 Task: Find people on LinkedIn with the title 'DevOps Engineer' in 'Program Management' service category, located in 'Manzhouli', and currently working at 'ABP Network'.
Action: Mouse moved to (485, 62)
Screenshot: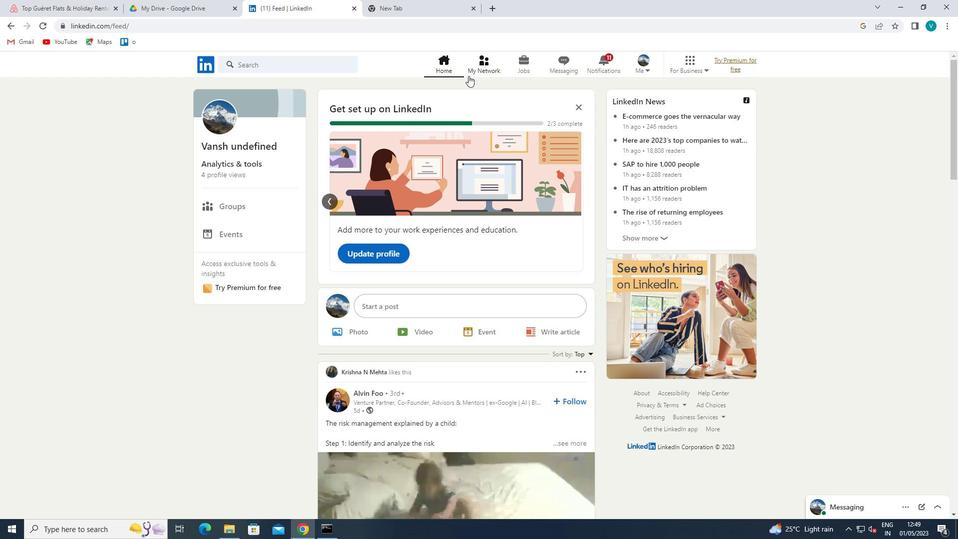 
Action: Mouse pressed left at (485, 62)
Screenshot: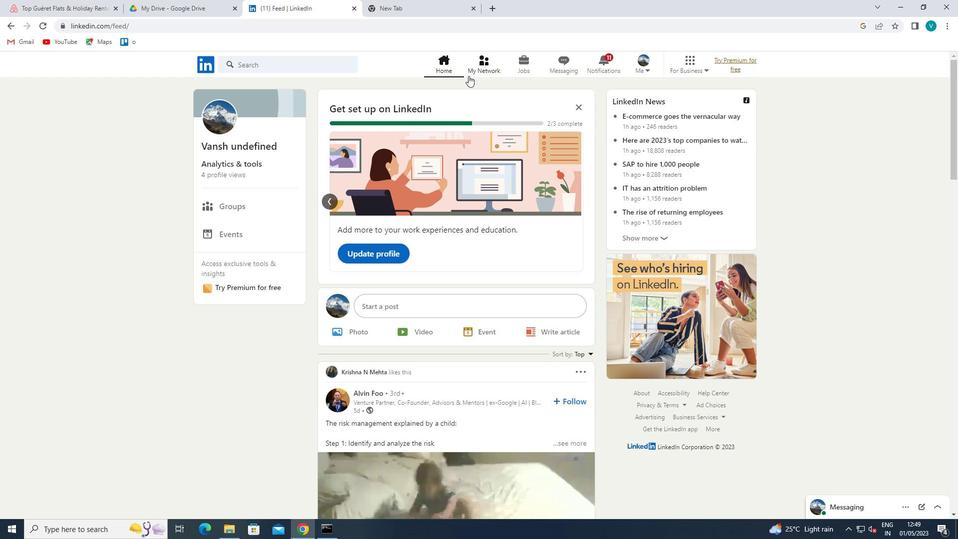 
Action: Mouse moved to (245, 117)
Screenshot: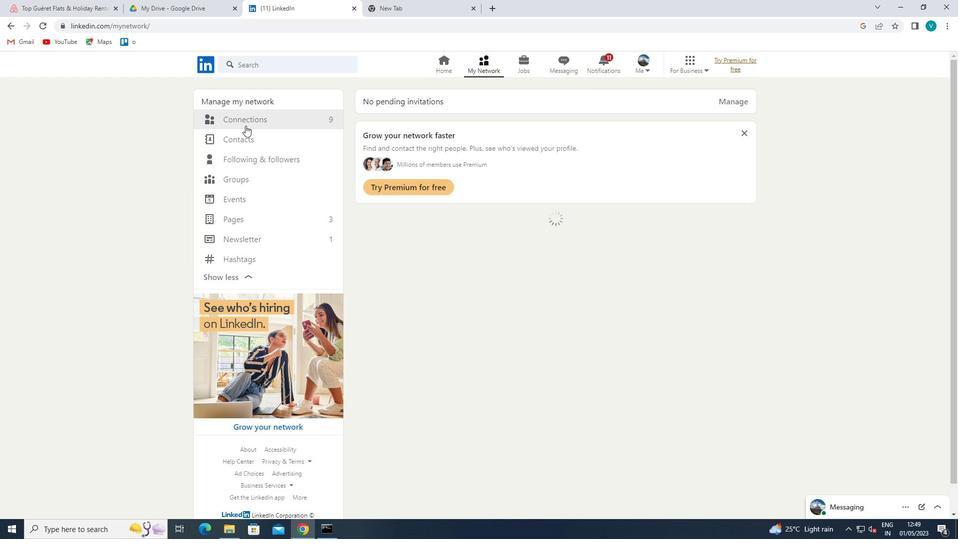 
Action: Mouse pressed left at (245, 117)
Screenshot: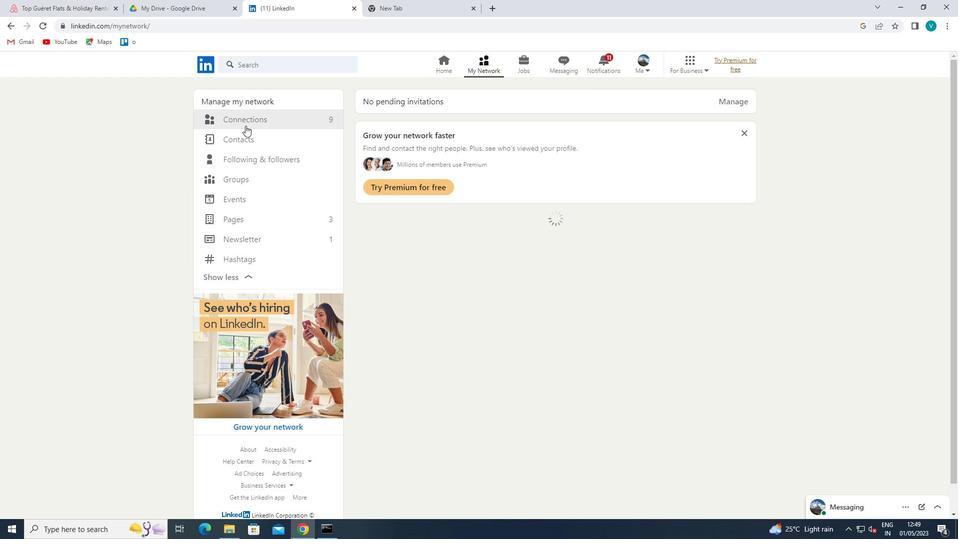 
Action: Mouse moved to (581, 119)
Screenshot: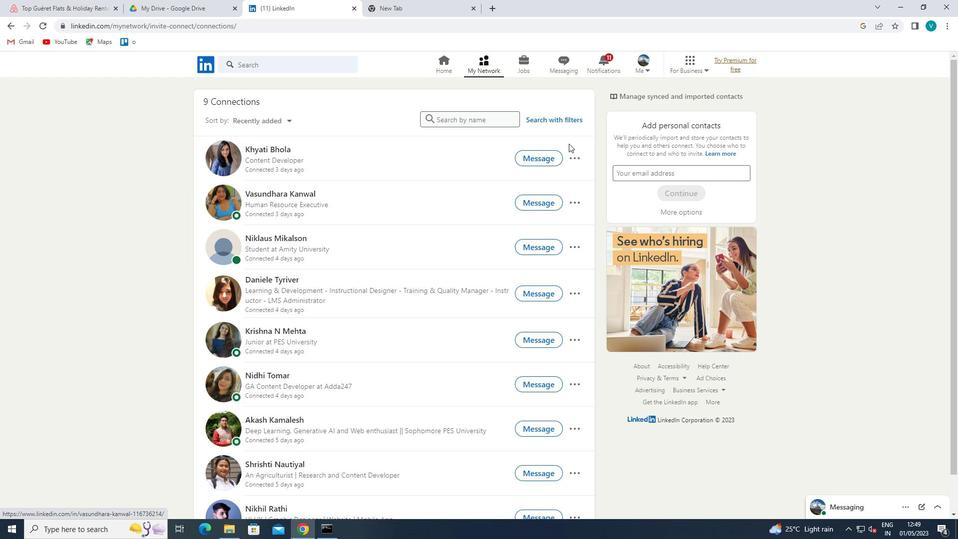
Action: Mouse pressed left at (581, 119)
Screenshot: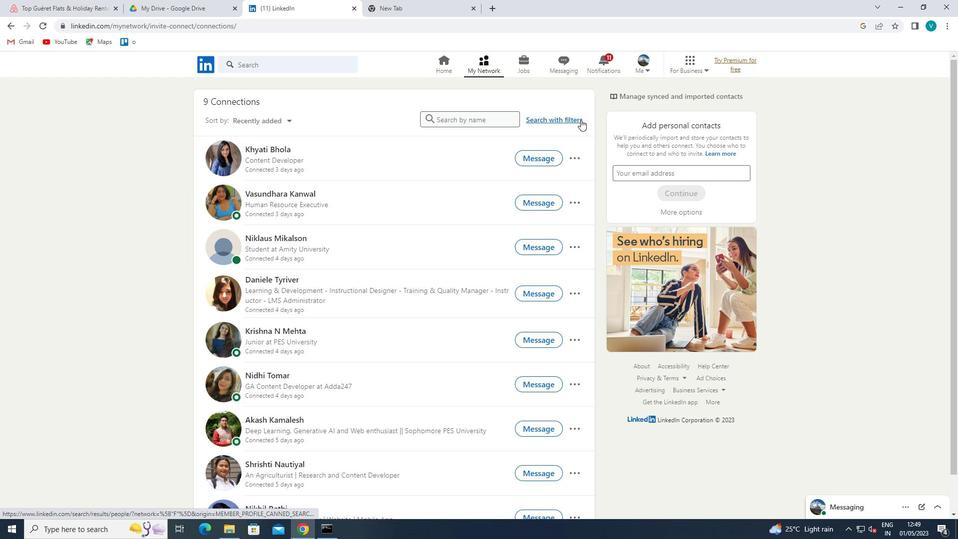 
Action: Mouse moved to (455, 89)
Screenshot: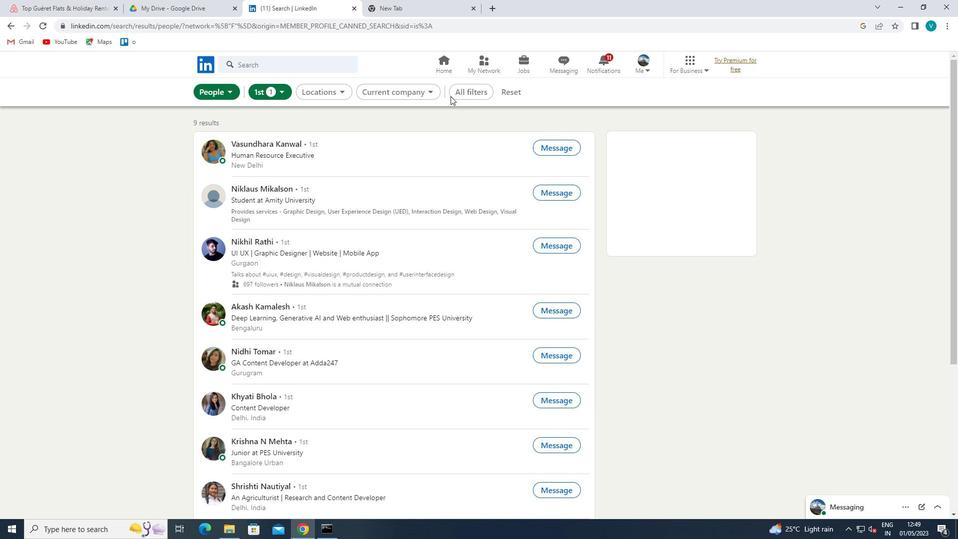 
Action: Mouse pressed left at (455, 89)
Screenshot: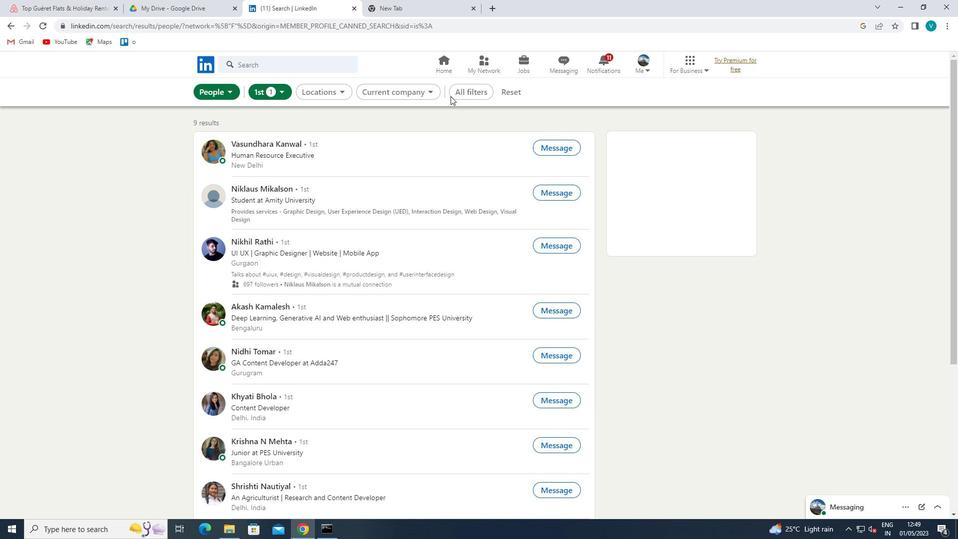 
Action: Mouse moved to (712, 239)
Screenshot: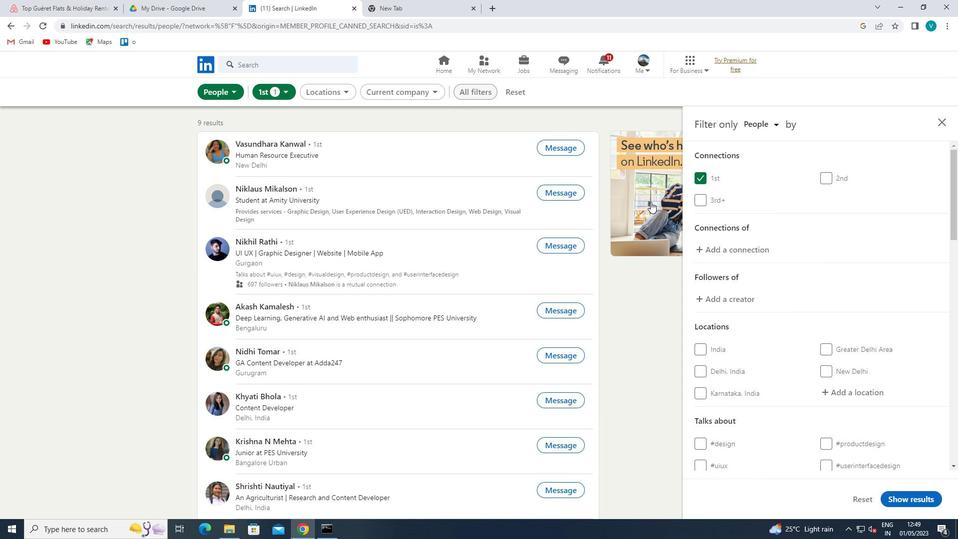 
Action: Mouse scrolled (712, 239) with delta (0, 0)
Screenshot: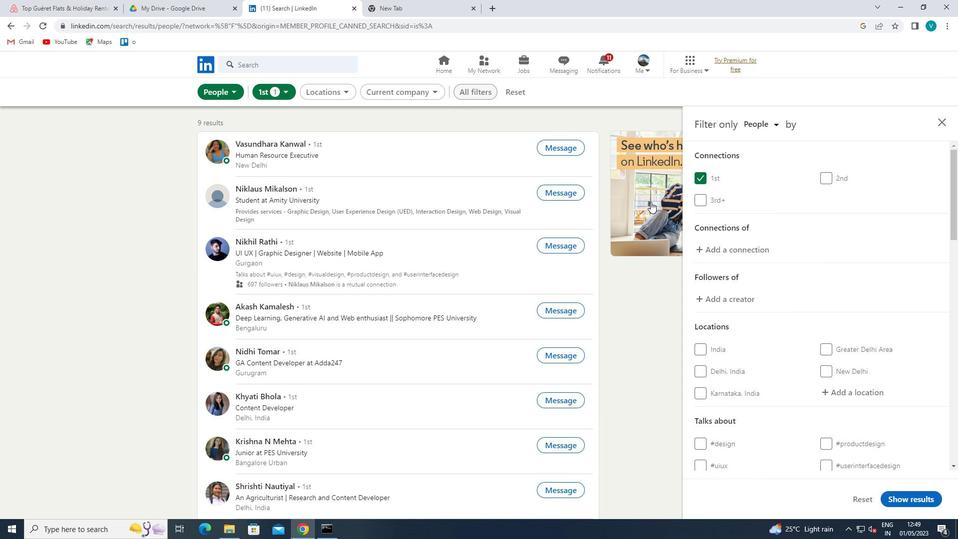 
Action: Mouse moved to (842, 330)
Screenshot: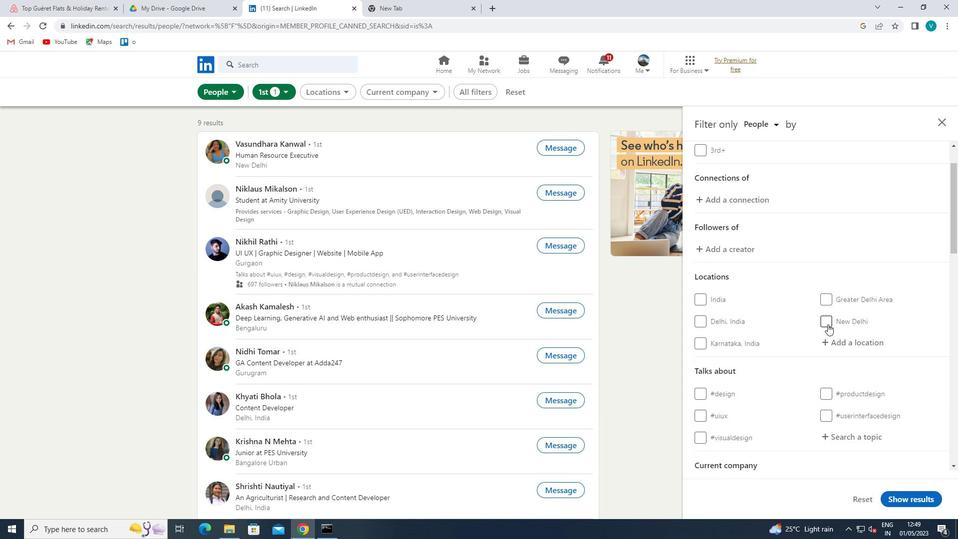 
Action: Mouse pressed left at (842, 330)
Screenshot: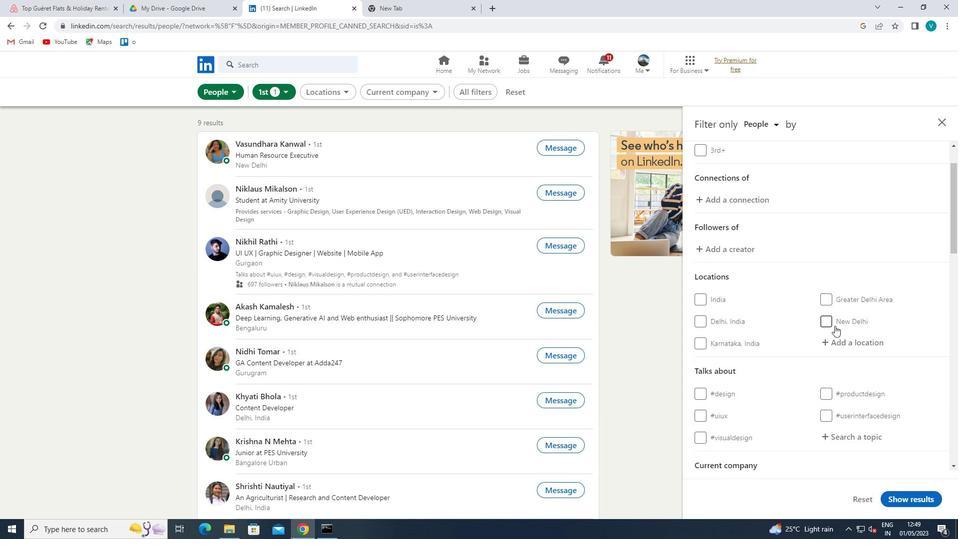 
Action: Mouse moved to (845, 338)
Screenshot: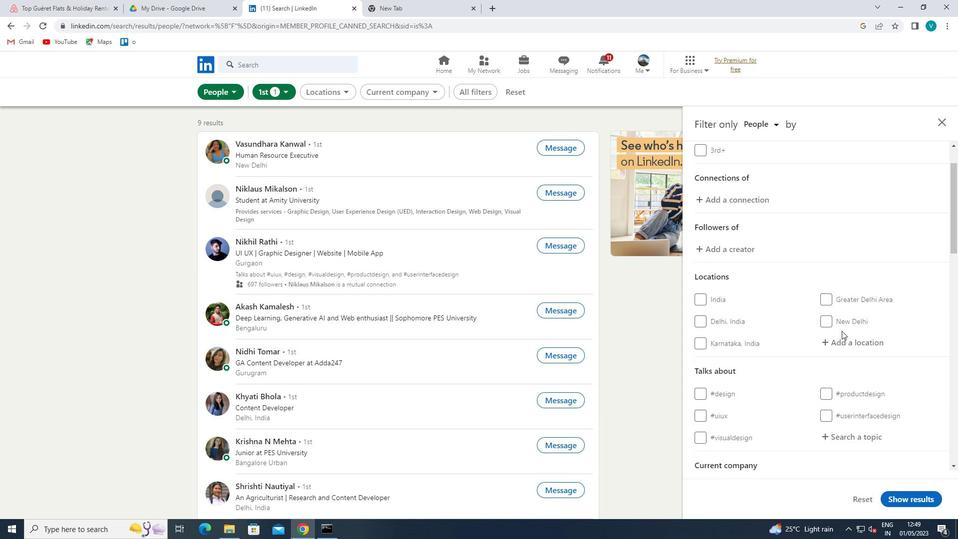 
Action: Mouse pressed left at (845, 338)
Screenshot: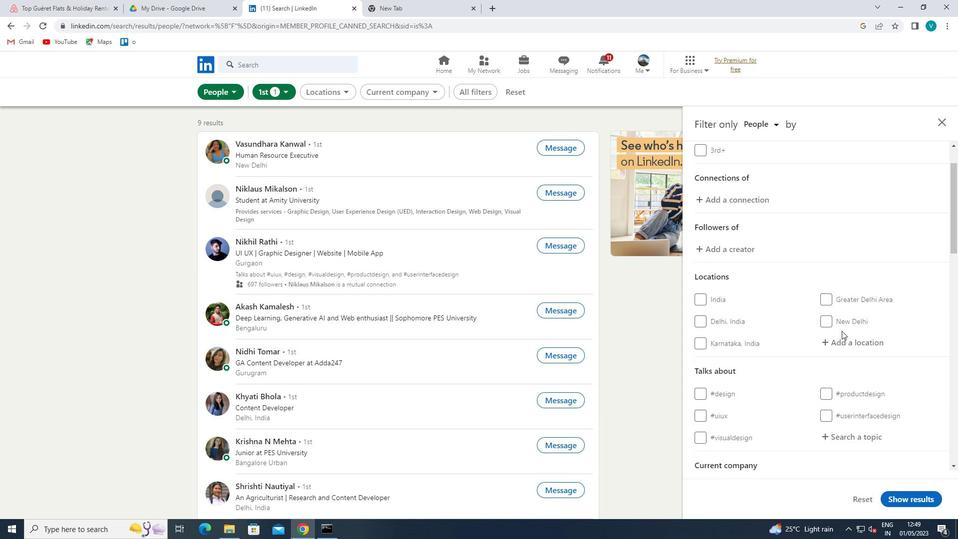 
Action: Key pressed <Key.shift>MANZHOULI<Key.space>
Screenshot: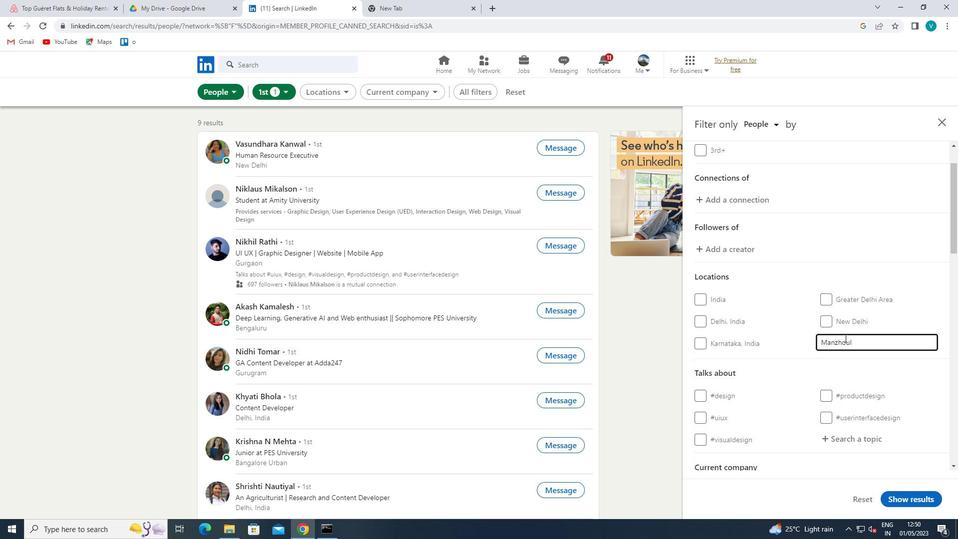 
Action: Mouse moved to (808, 346)
Screenshot: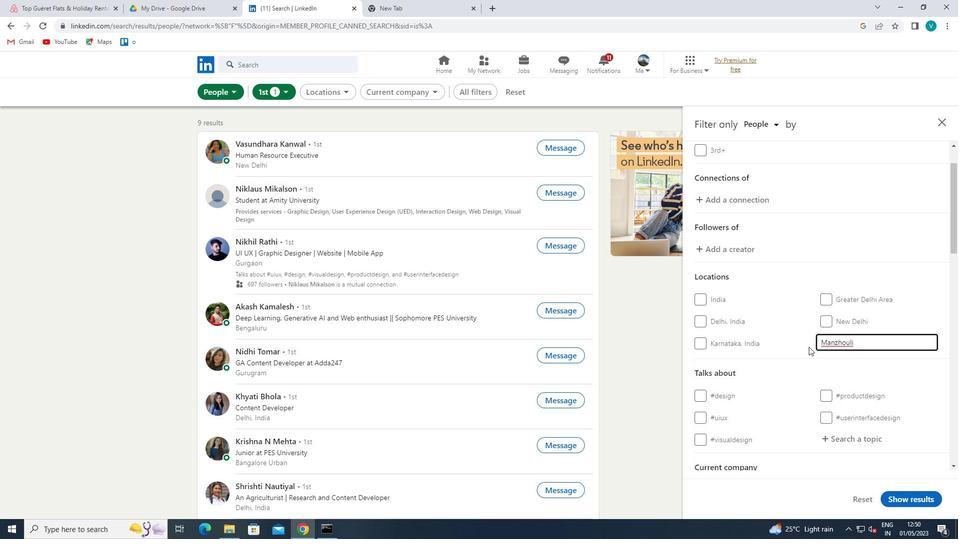 
Action: Mouse pressed left at (808, 346)
Screenshot: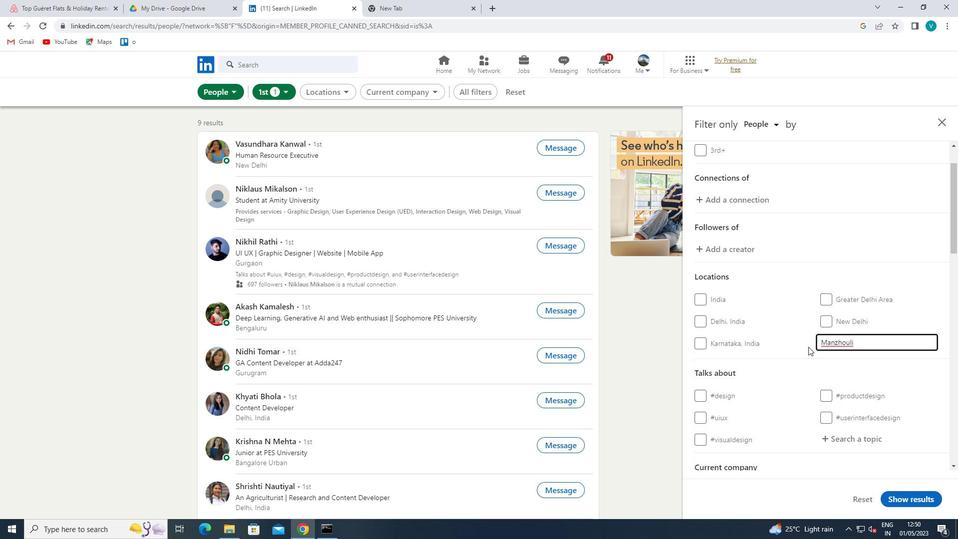 
Action: Mouse moved to (809, 346)
Screenshot: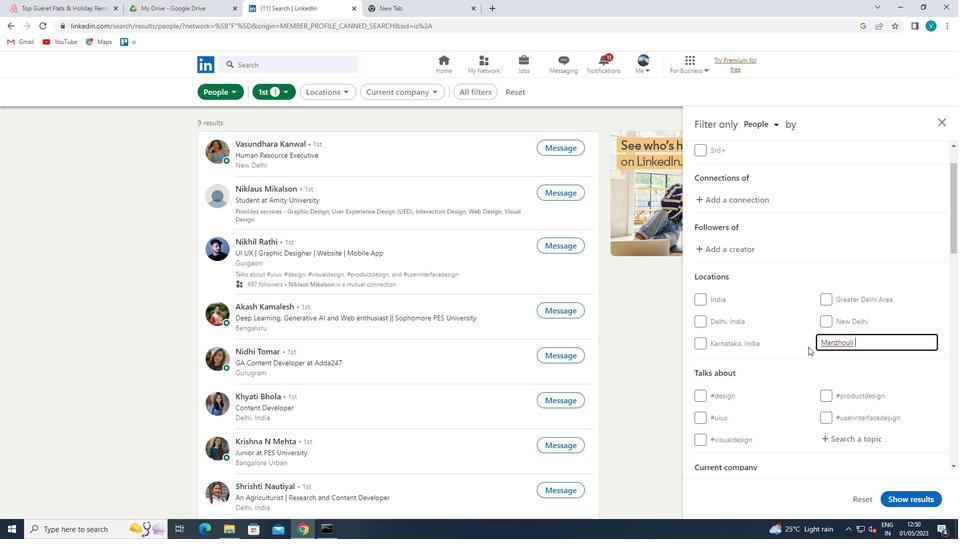 
Action: Mouse scrolled (809, 346) with delta (0, 0)
Screenshot: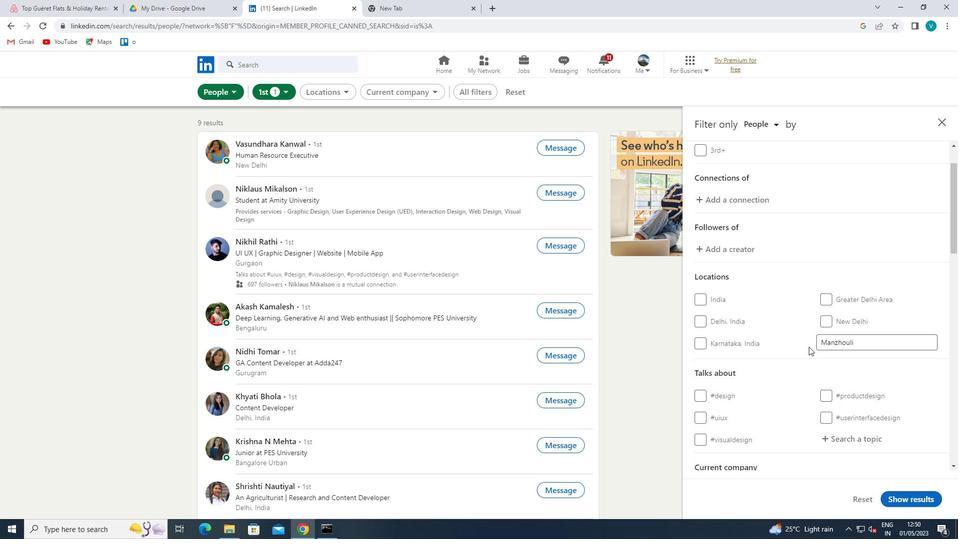 
Action: Mouse scrolled (809, 346) with delta (0, 0)
Screenshot: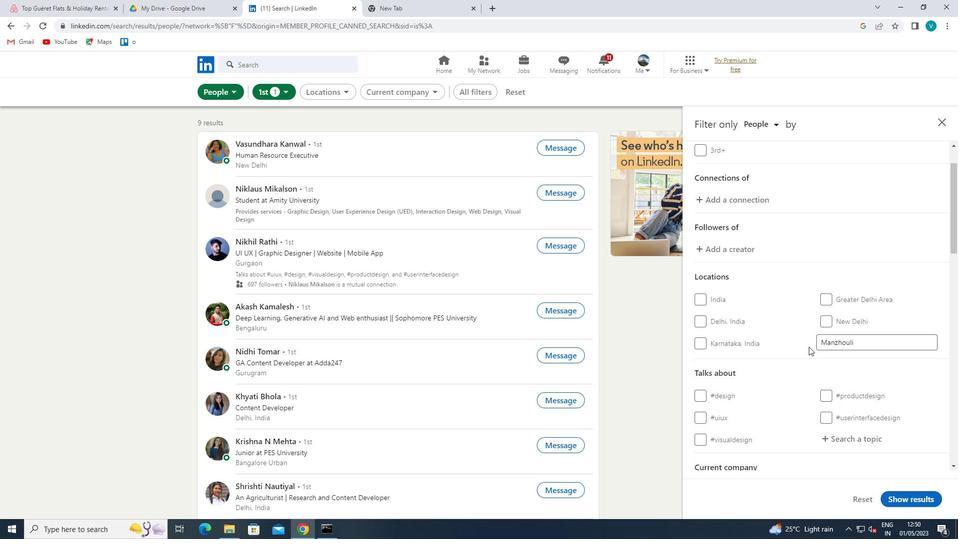
Action: Mouse moved to (847, 341)
Screenshot: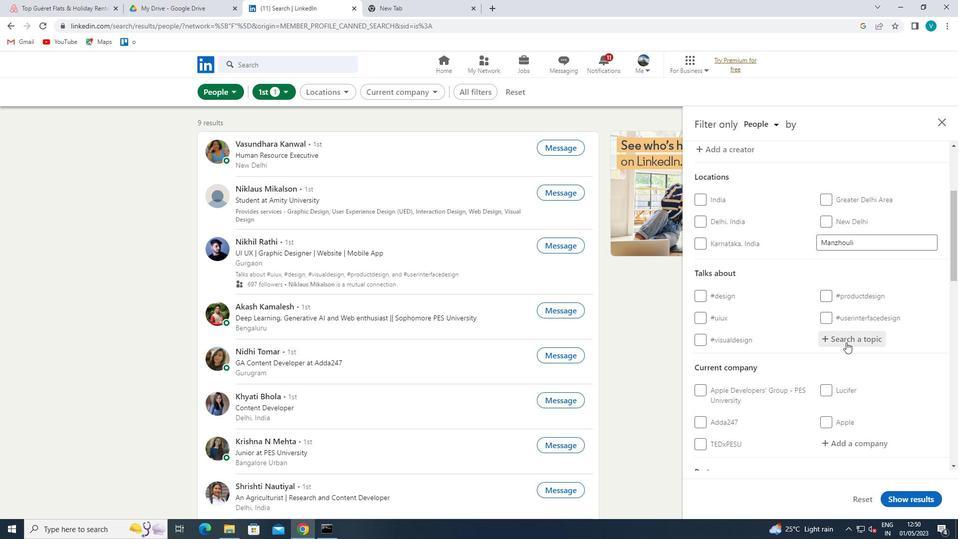 
Action: Mouse pressed left at (847, 341)
Screenshot: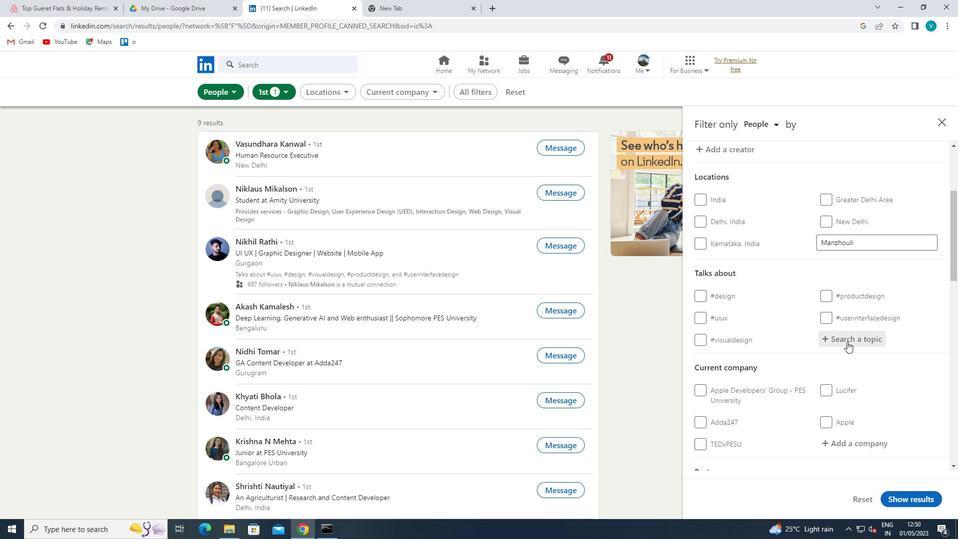 
Action: Key pressed PROGRA
Screenshot: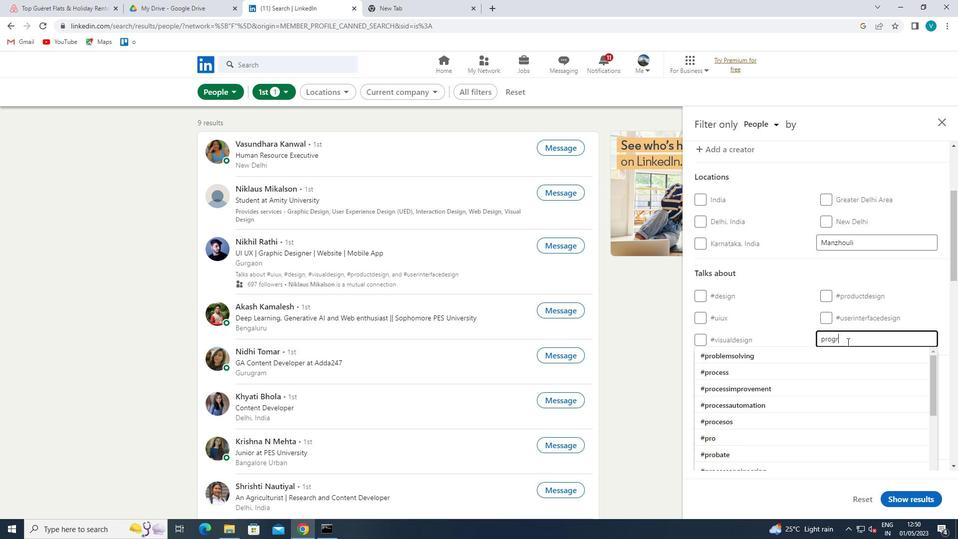 
Action: Mouse moved to (830, 351)
Screenshot: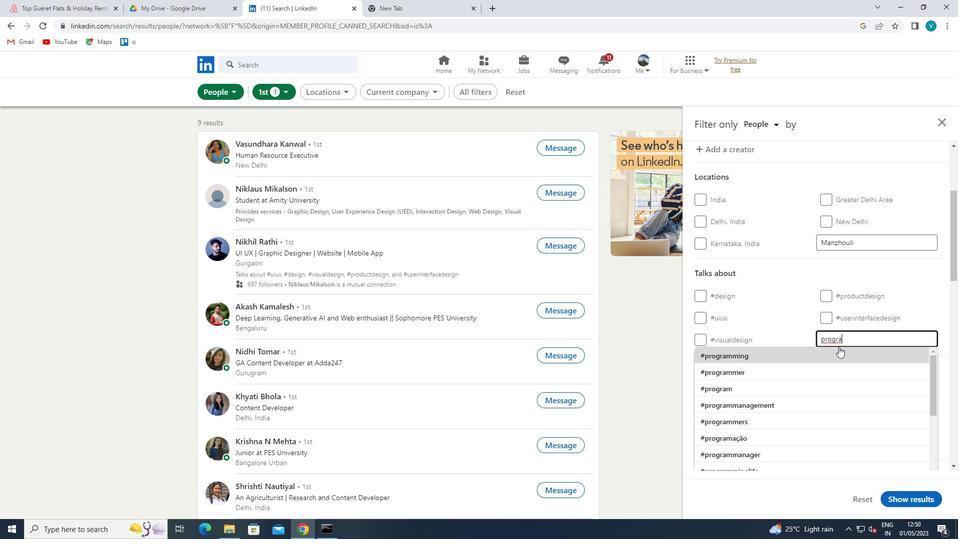
Action: Mouse pressed left at (830, 351)
Screenshot: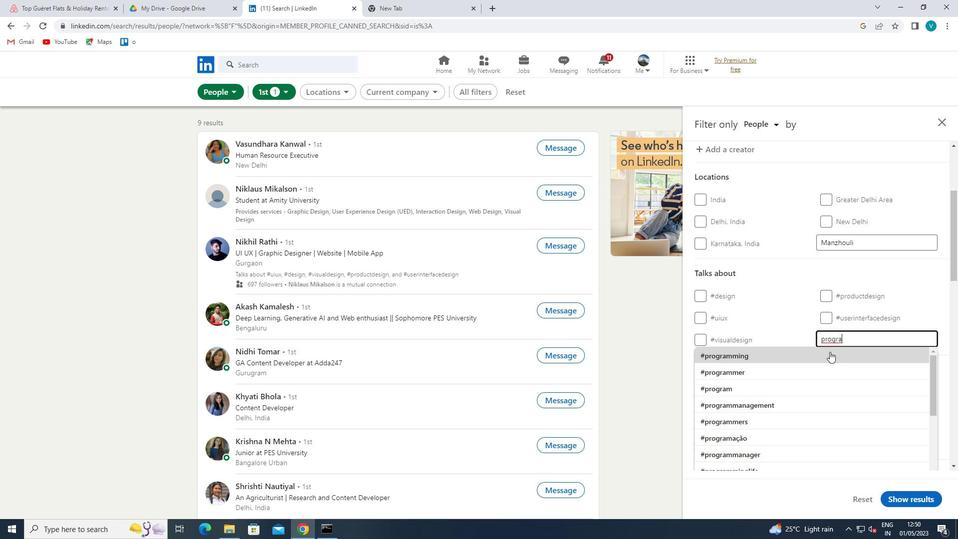 
Action: Mouse scrolled (830, 351) with delta (0, 0)
Screenshot: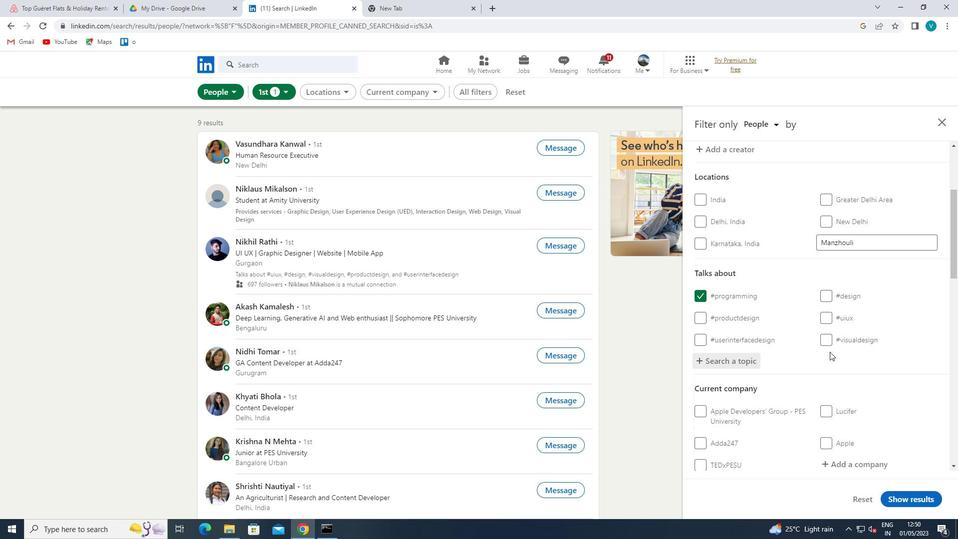 
Action: Mouse scrolled (830, 351) with delta (0, 0)
Screenshot: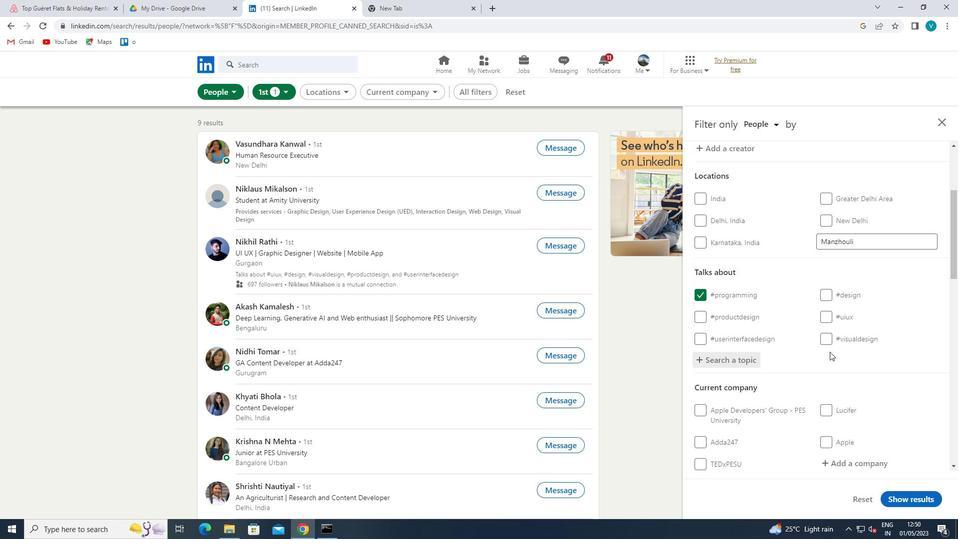 
Action: Mouse scrolled (830, 351) with delta (0, 0)
Screenshot: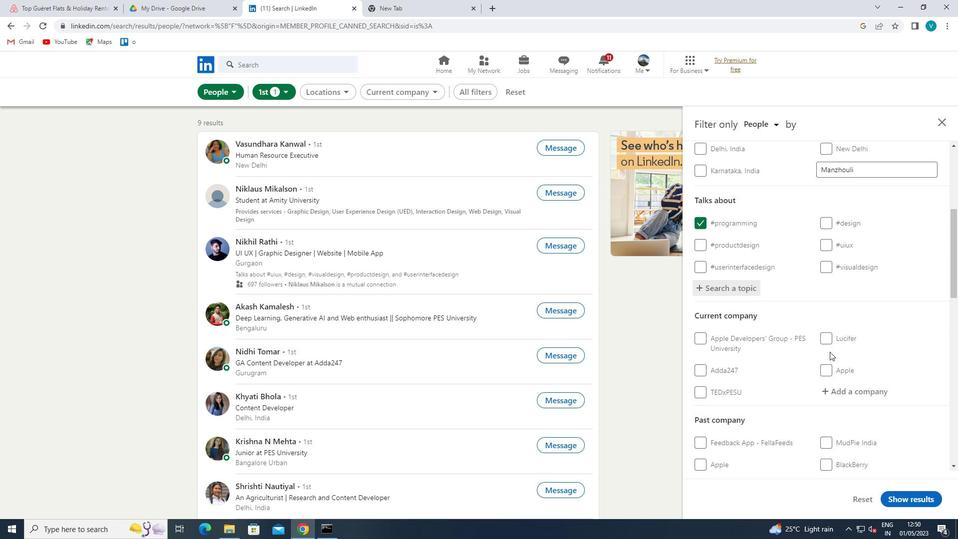 
Action: Mouse scrolled (830, 351) with delta (0, 0)
Screenshot: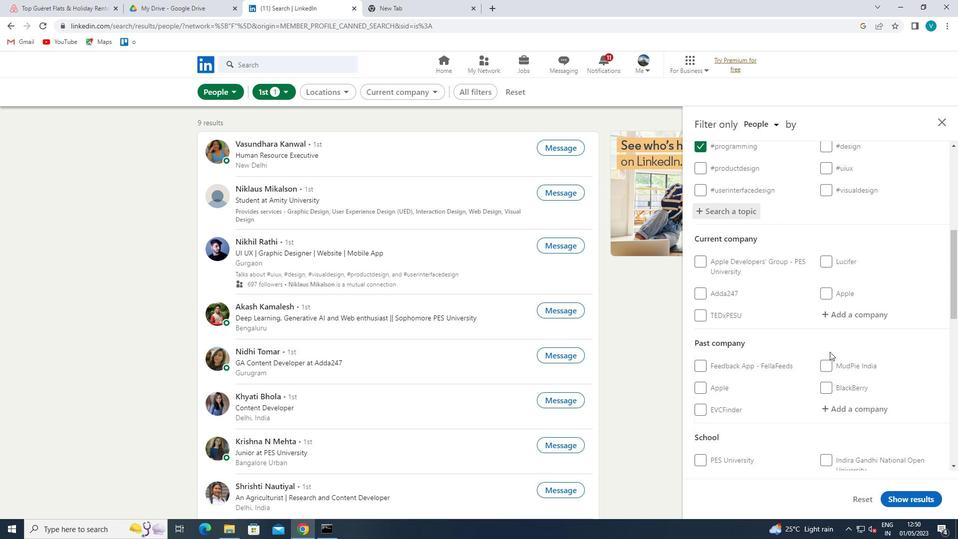 
Action: Mouse moved to (864, 268)
Screenshot: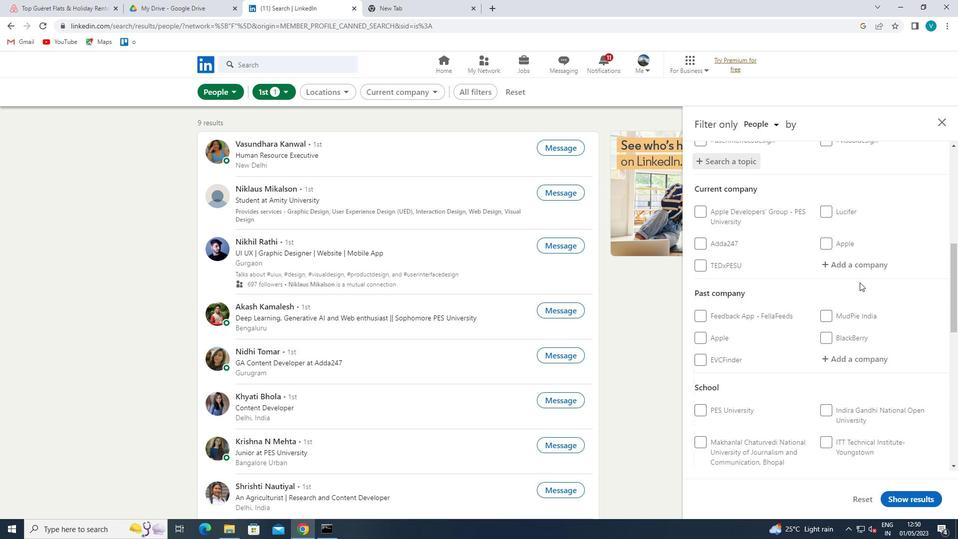 
Action: Mouse pressed left at (864, 268)
Screenshot: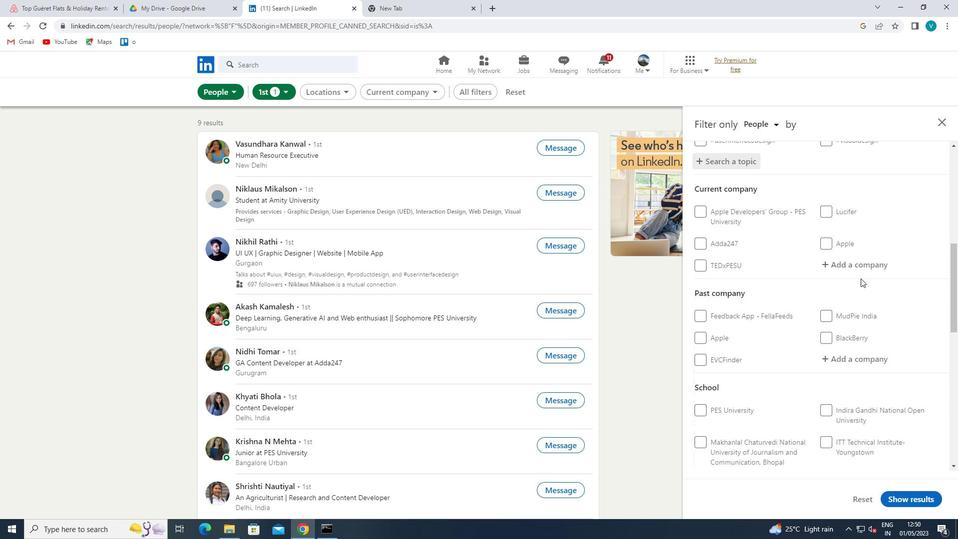 
Action: Key pressed <Key.shift>ABP<Key.space><Key.shift>N
Screenshot: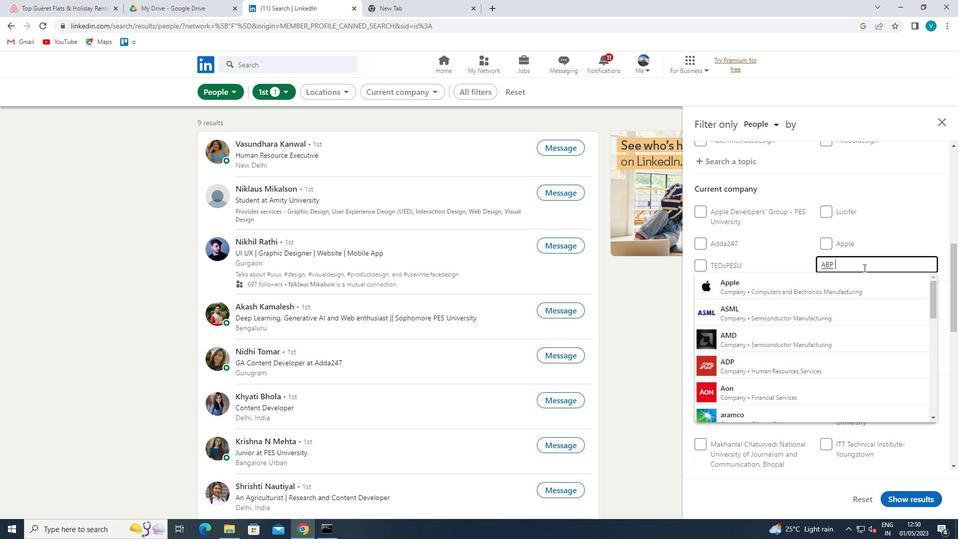 
Action: Mouse moved to (851, 276)
Screenshot: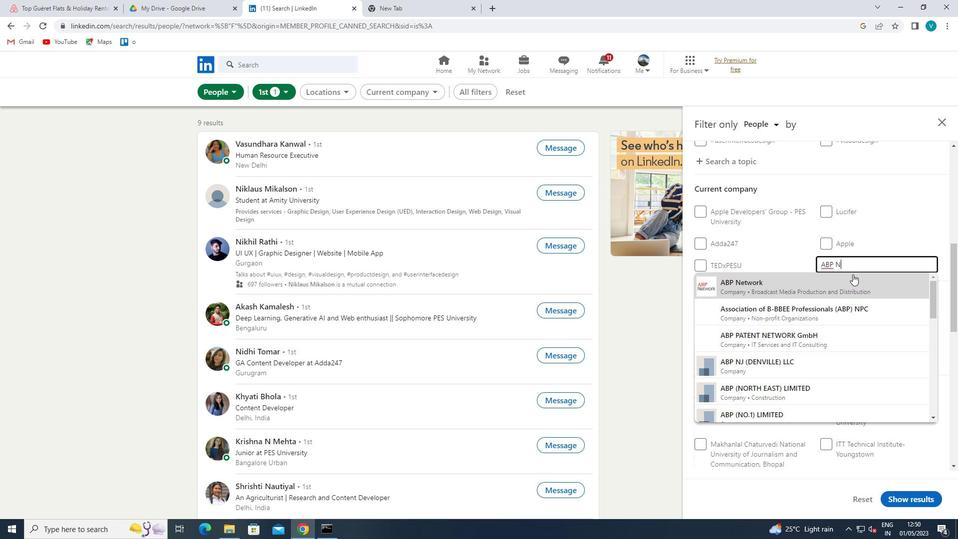 
Action: Mouse pressed left at (851, 276)
Screenshot: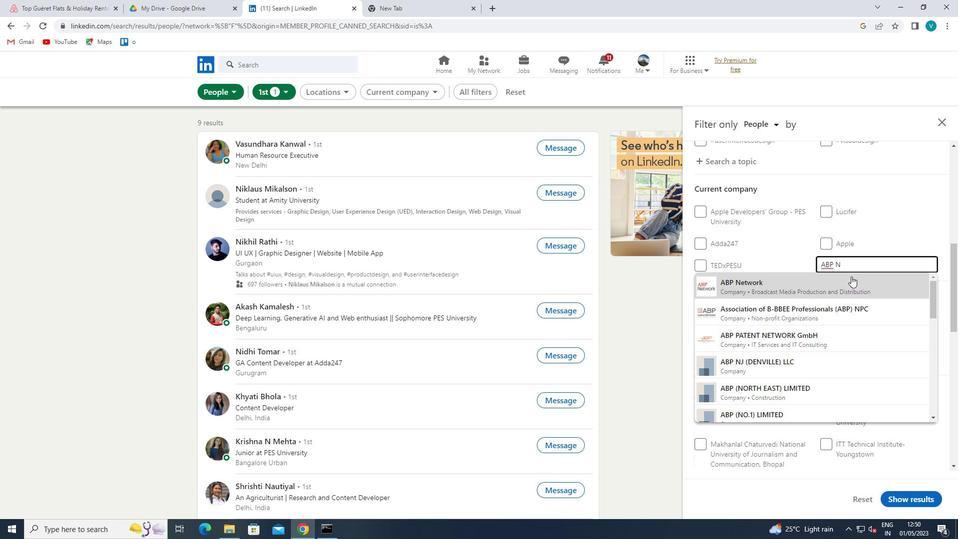 
Action: Mouse moved to (851, 277)
Screenshot: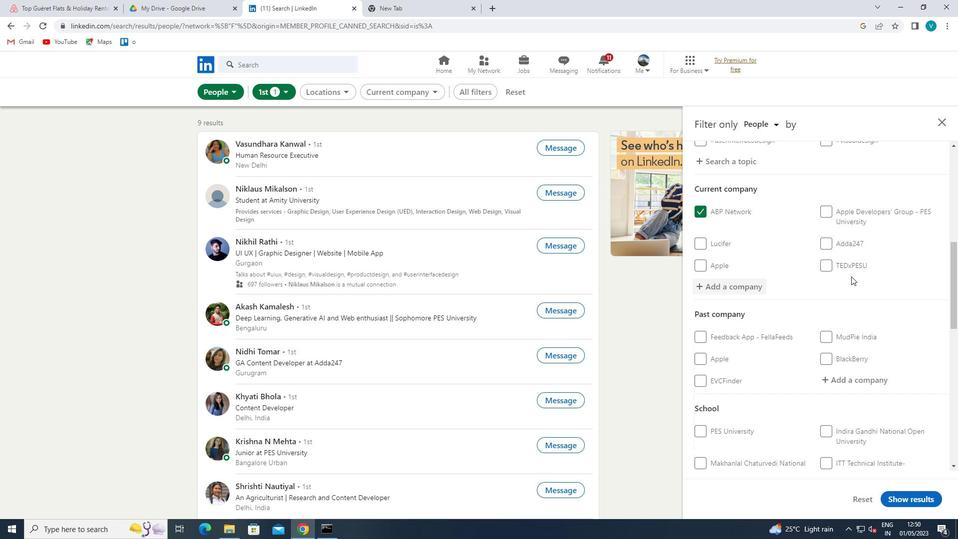 
Action: Mouse scrolled (851, 276) with delta (0, 0)
Screenshot: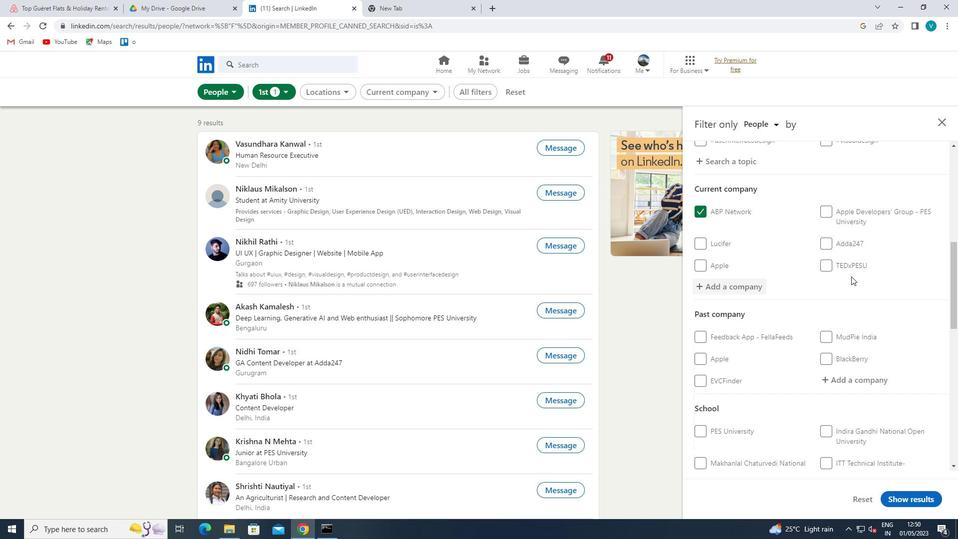 
Action: Mouse scrolled (851, 276) with delta (0, 0)
Screenshot: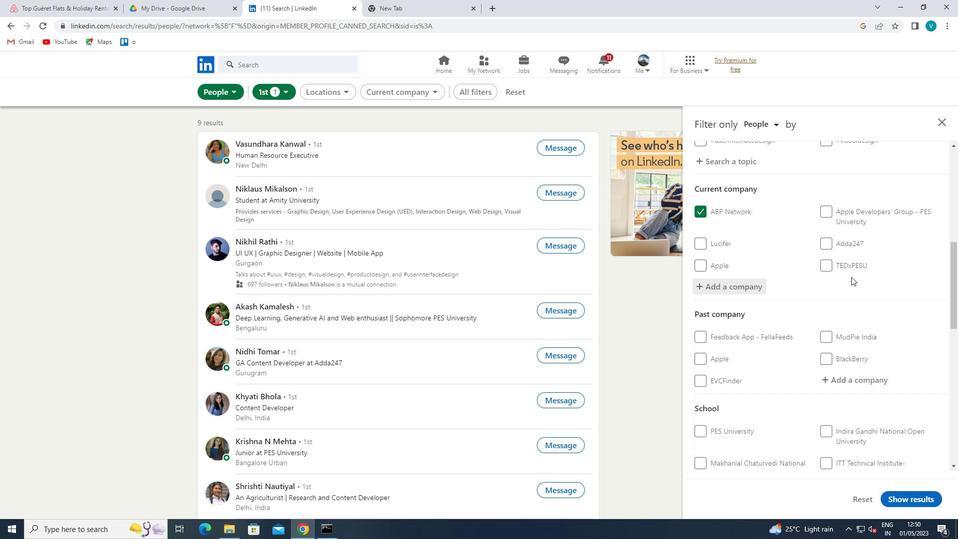 
Action: Mouse scrolled (851, 276) with delta (0, 0)
Screenshot: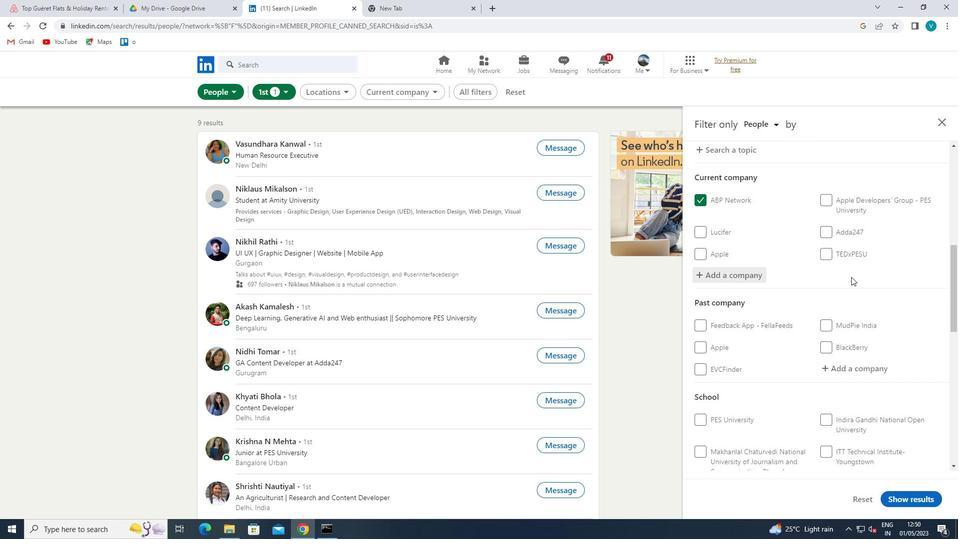 
Action: Mouse scrolled (851, 276) with delta (0, 0)
Screenshot: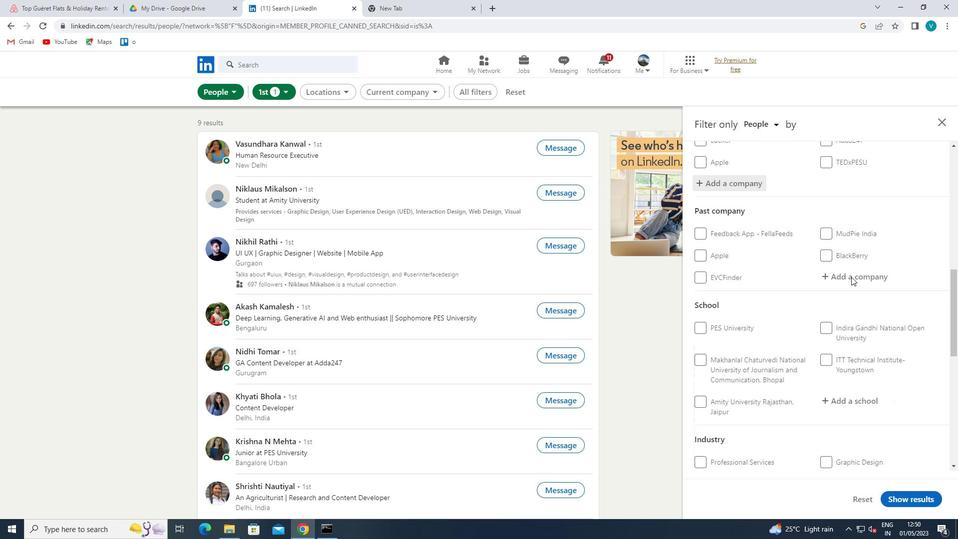 
Action: Mouse moved to (855, 309)
Screenshot: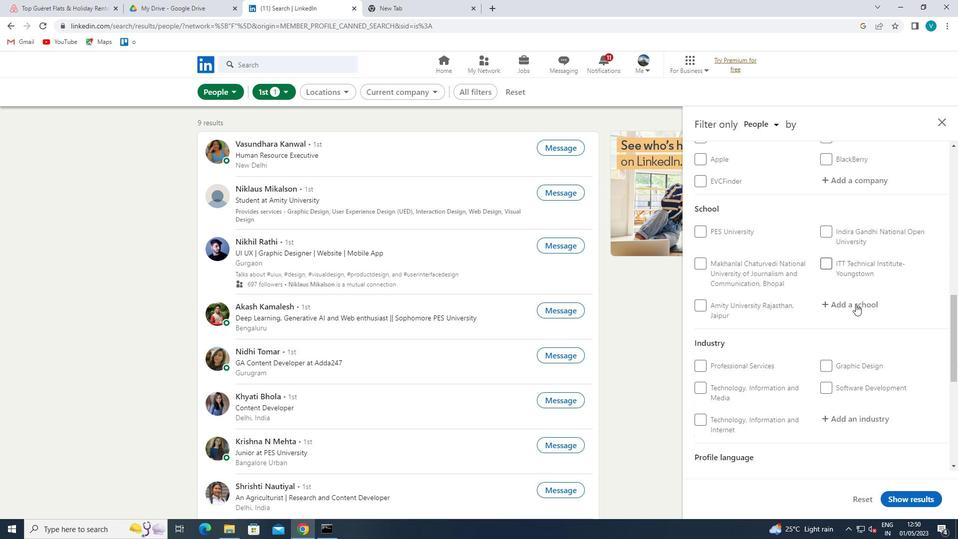 
Action: Mouse pressed left at (855, 309)
Screenshot: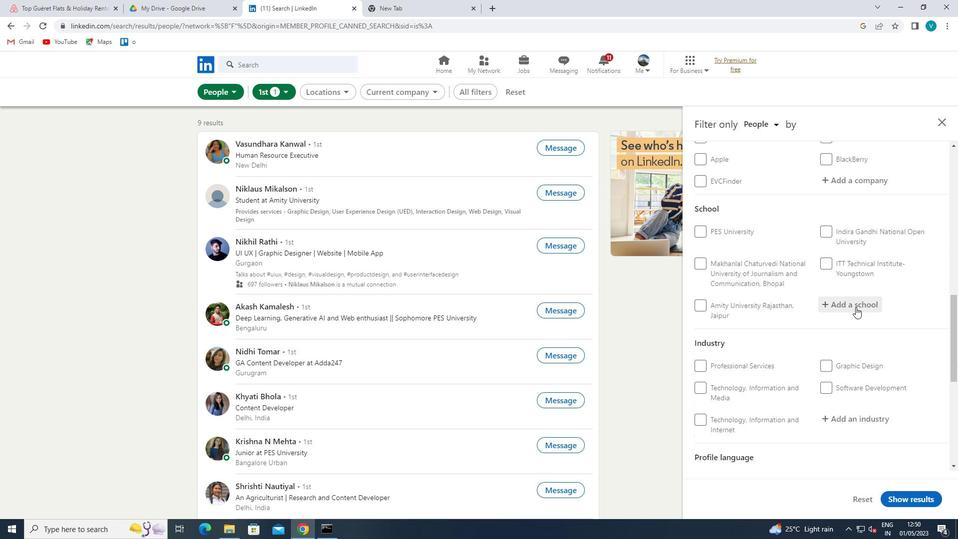 
Action: Key pressed <Key.shift>VISJ<Key.backspace>HWAKARMA<Key.space>
Screenshot: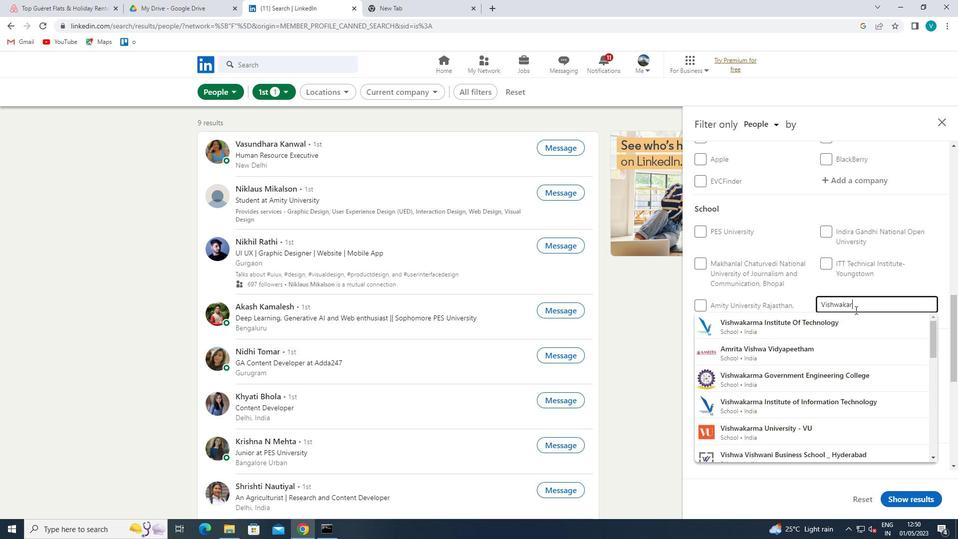 
Action: Mouse moved to (849, 326)
Screenshot: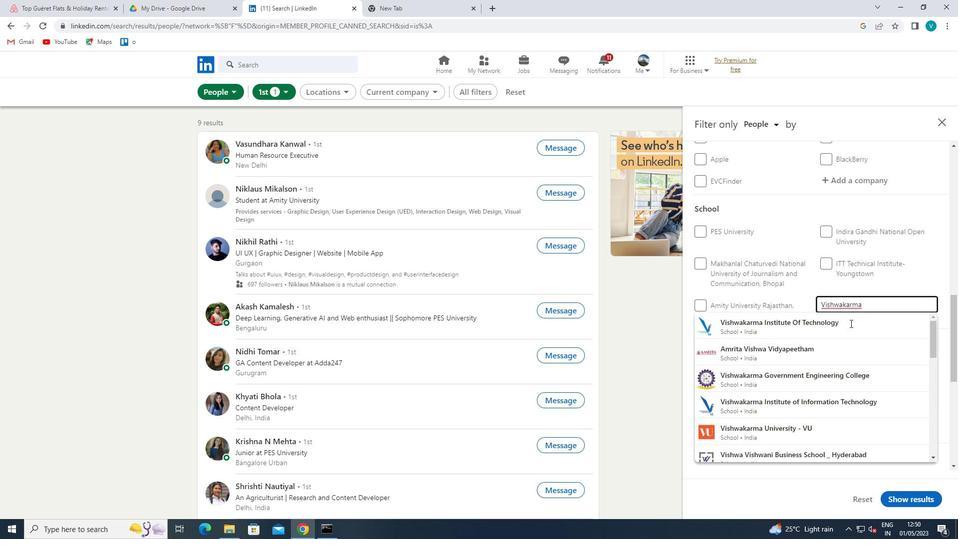 
Action: Mouse pressed left at (849, 326)
Screenshot: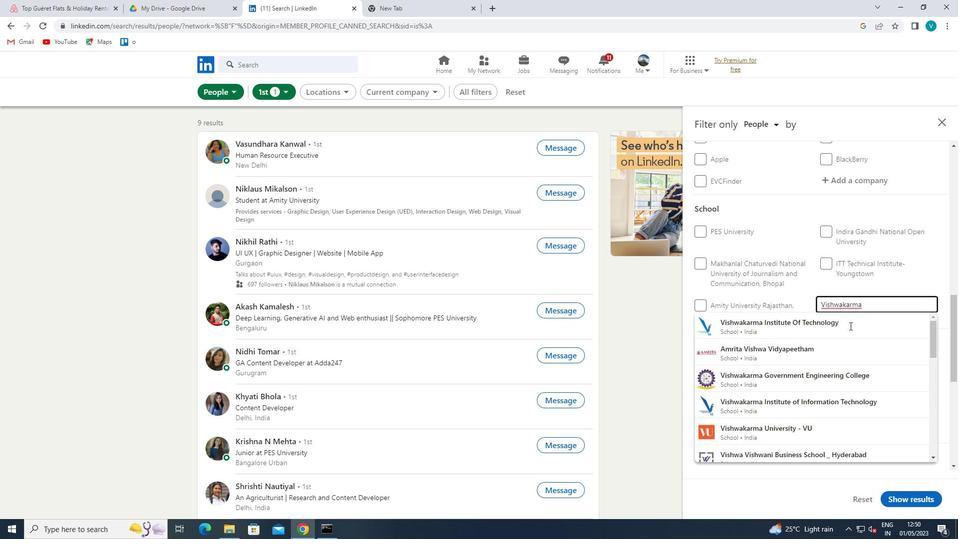 
Action: Mouse scrolled (849, 325) with delta (0, 0)
Screenshot: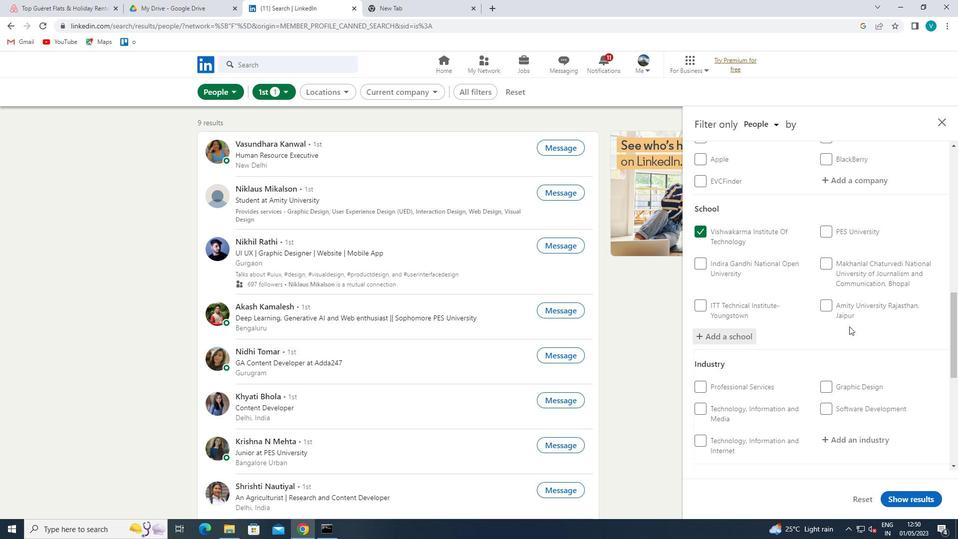 
Action: Mouse scrolled (849, 325) with delta (0, 0)
Screenshot: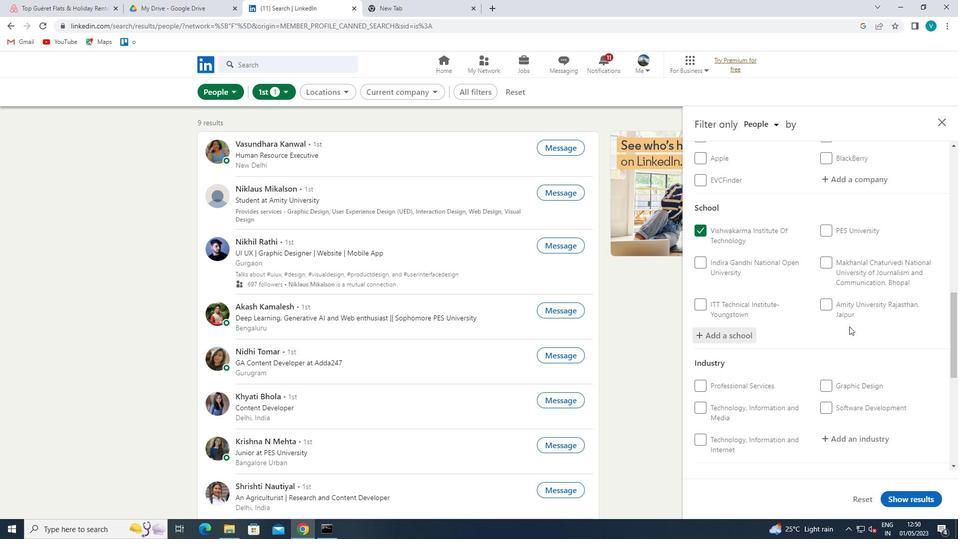 
Action: Mouse moved to (849, 338)
Screenshot: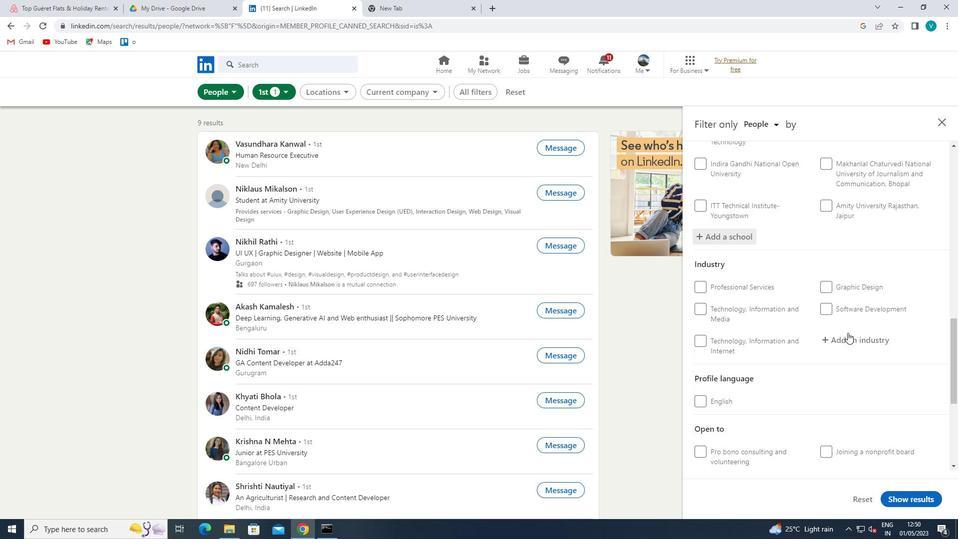 
Action: Mouse pressed left at (849, 338)
Screenshot: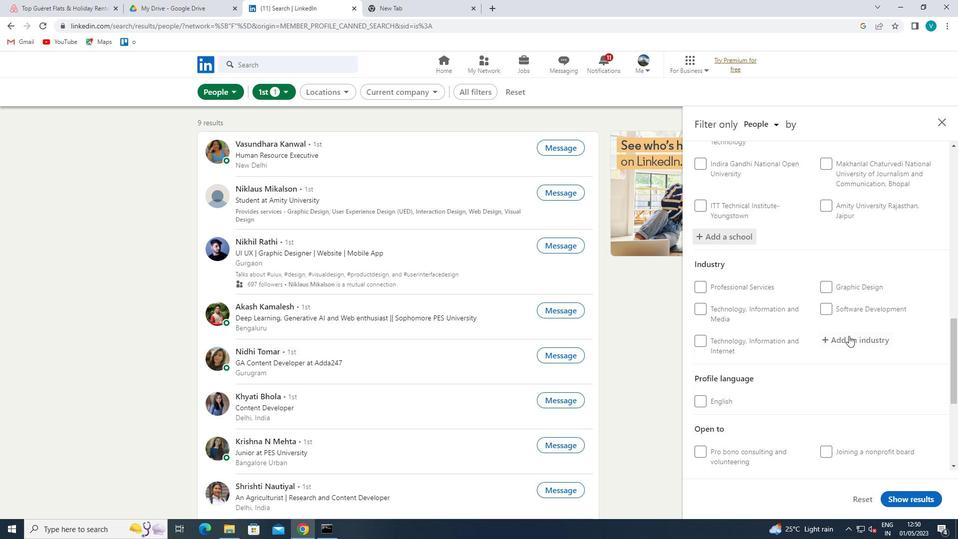 
Action: Mouse moved to (852, 339)
Screenshot: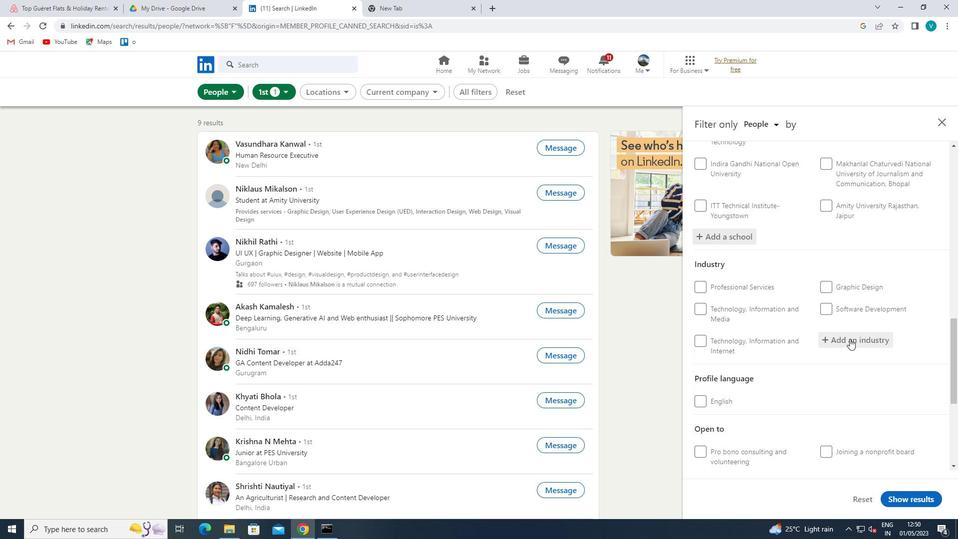 
Action: Key pressed <Key.shift>RUBBER<Key.space><Key.shift>P
Screenshot: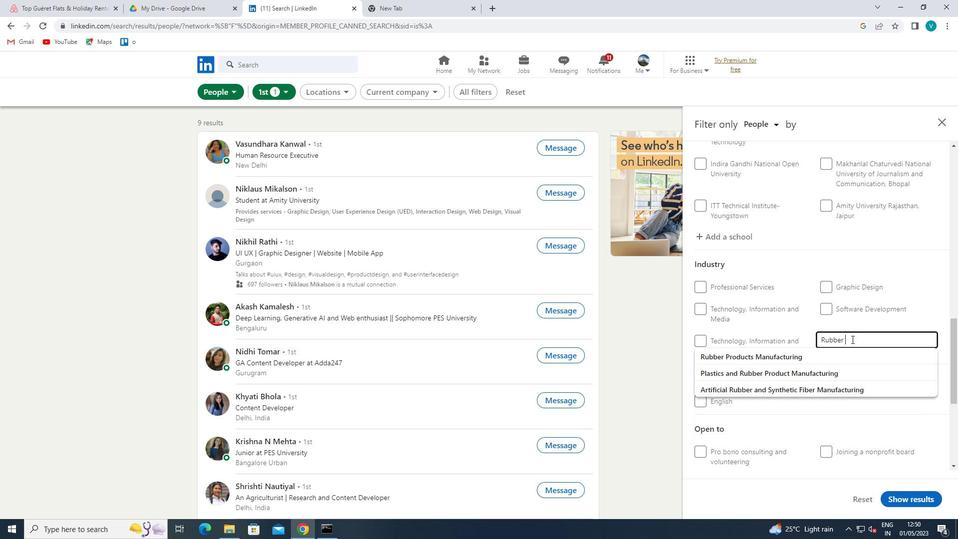 
Action: Mouse moved to (808, 350)
Screenshot: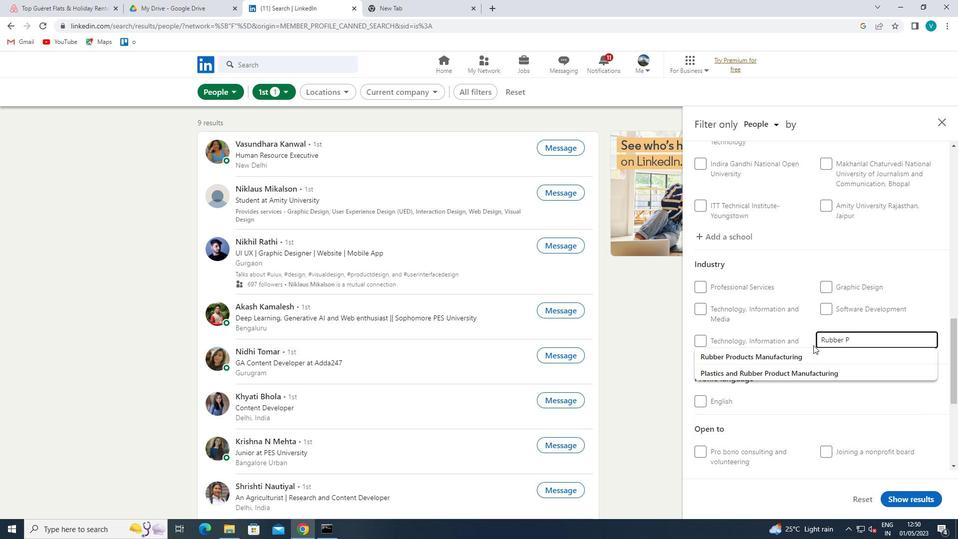 
Action: Mouse pressed left at (808, 350)
Screenshot: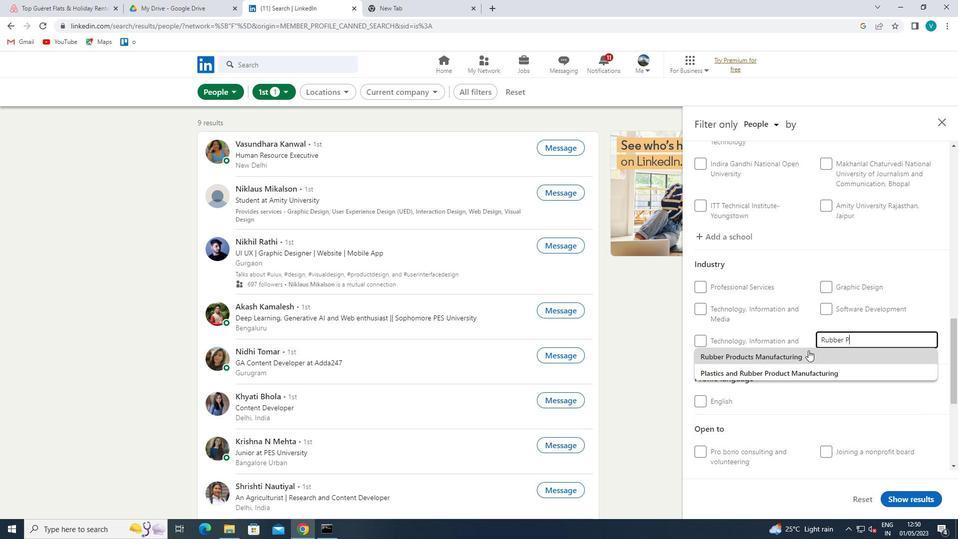 
Action: Mouse scrolled (808, 349) with delta (0, 0)
Screenshot: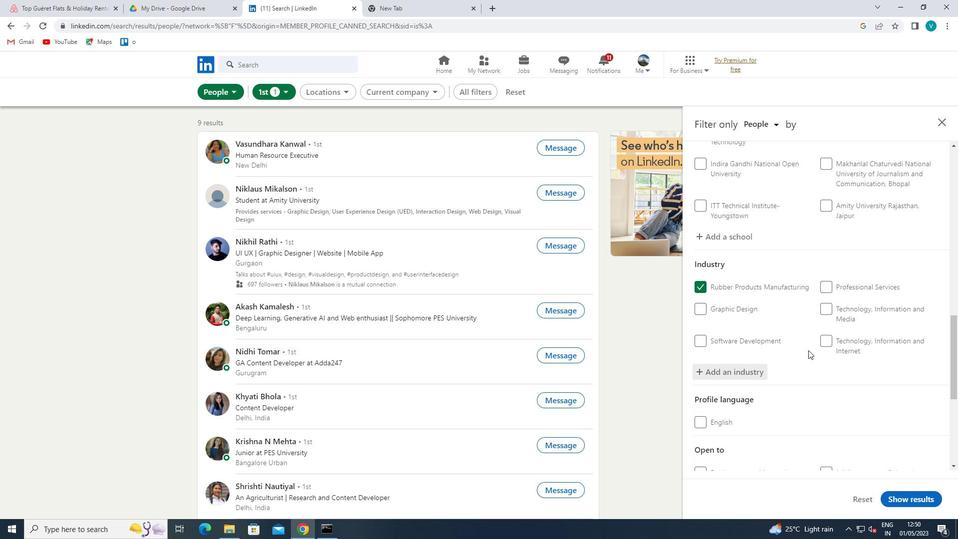 
Action: Mouse scrolled (808, 349) with delta (0, 0)
Screenshot: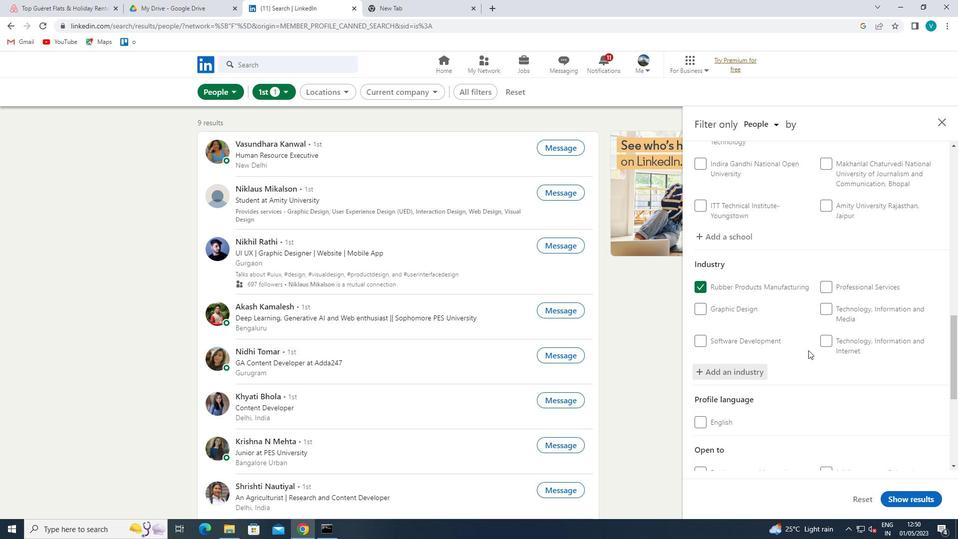 
Action: Mouse scrolled (808, 349) with delta (0, 0)
Screenshot: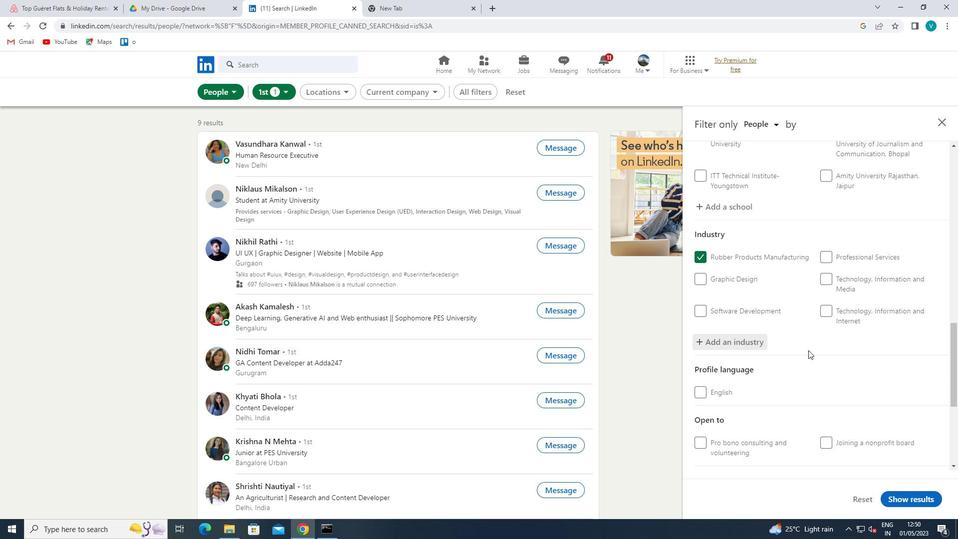 
Action: Mouse moved to (824, 355)
Screenshot: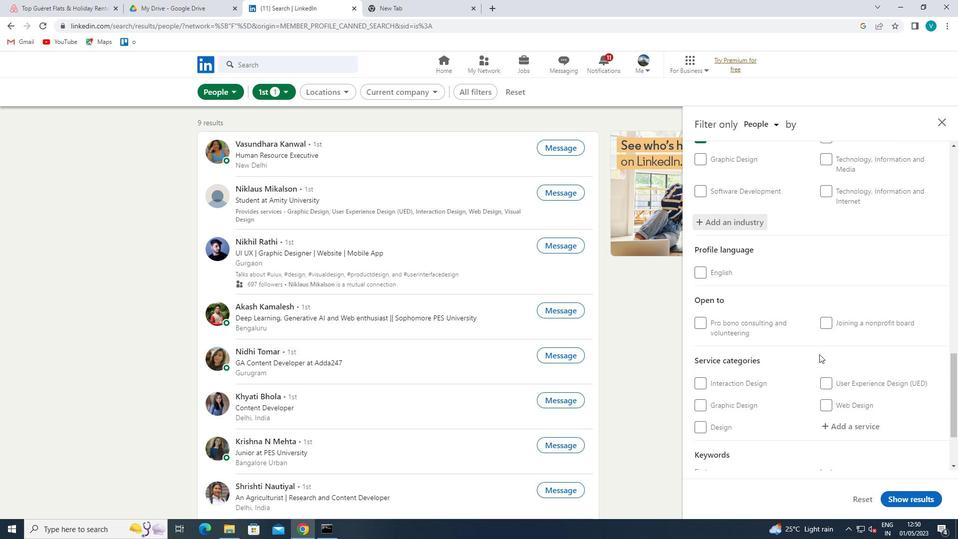 
Action: Mouse scrolled (824, 355) with delta (0, 0)
Screenshot: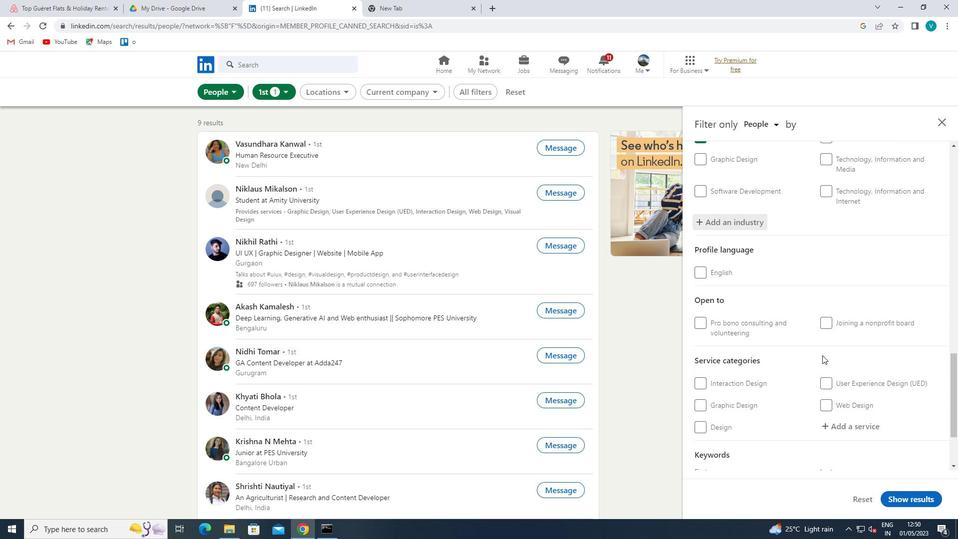 
Action: Mouse scrolled (824, 355) with delta (0, 0)
Screenshot: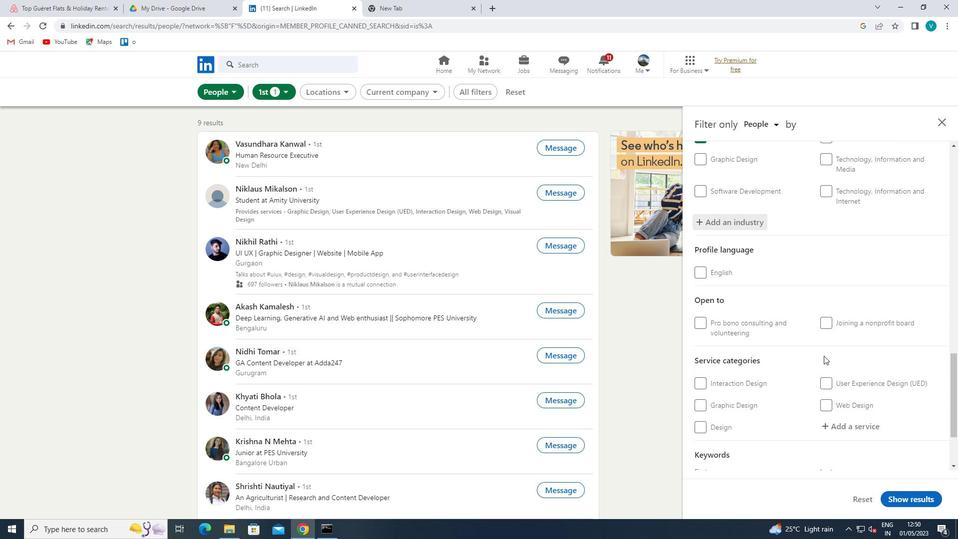 
Action: Mouse moved to (860, 339)
Screenshot: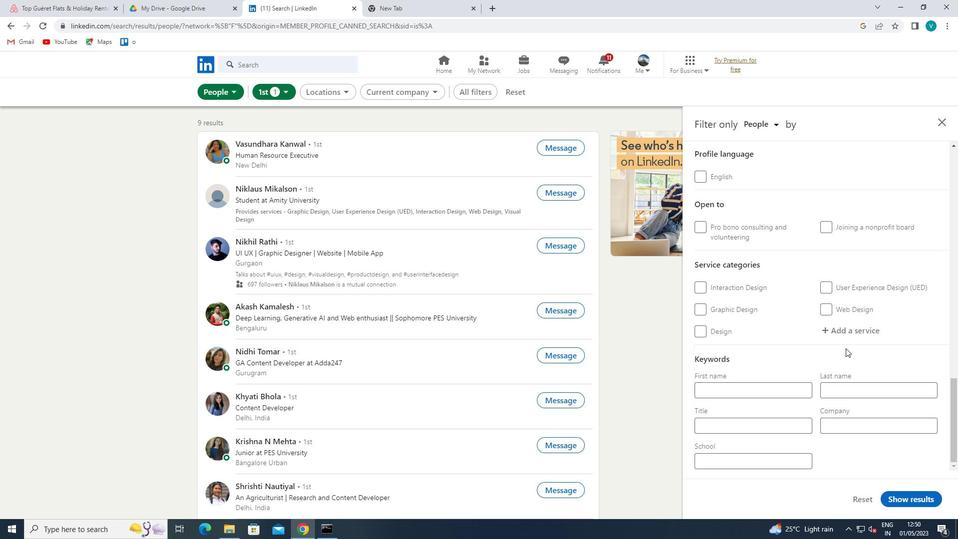 
Action: Mouse pressed left at (860, 339)
Screenshot: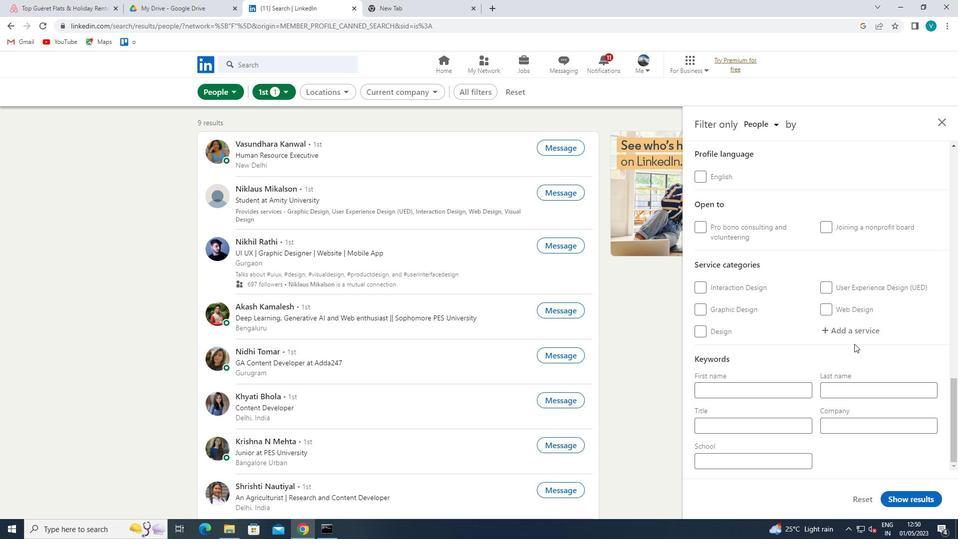 
Action: Mouse moved to (865, 331)
Screenshot: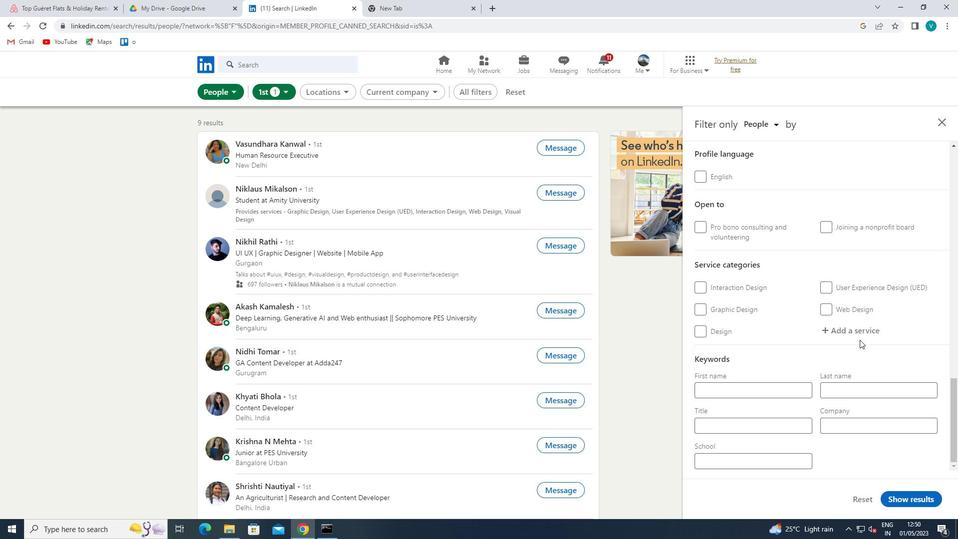 
Action: Mouse pressed left at (865, 331)
Screenshot: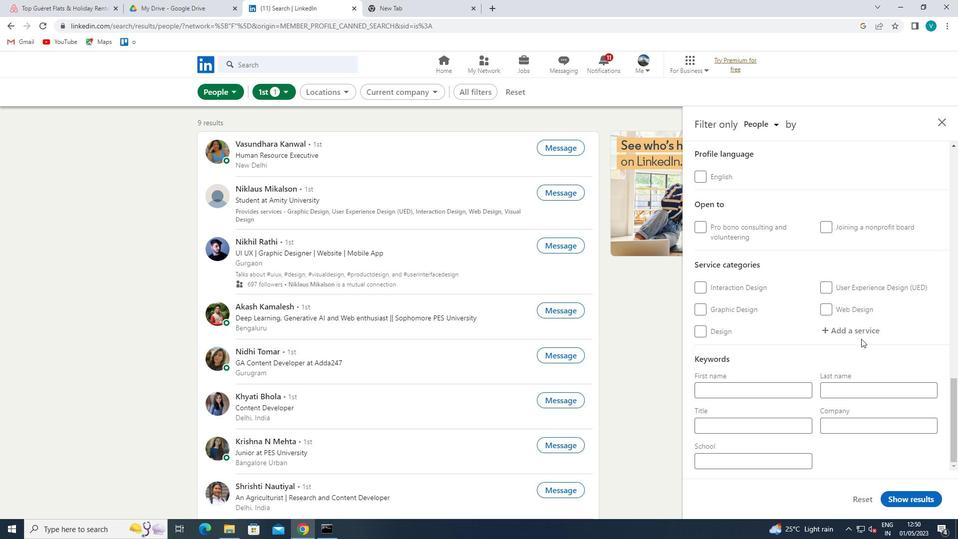 
Action: Key pressed <Key.shift>PROGRAM<Key.space><Key.shift>MAN
Screenshot: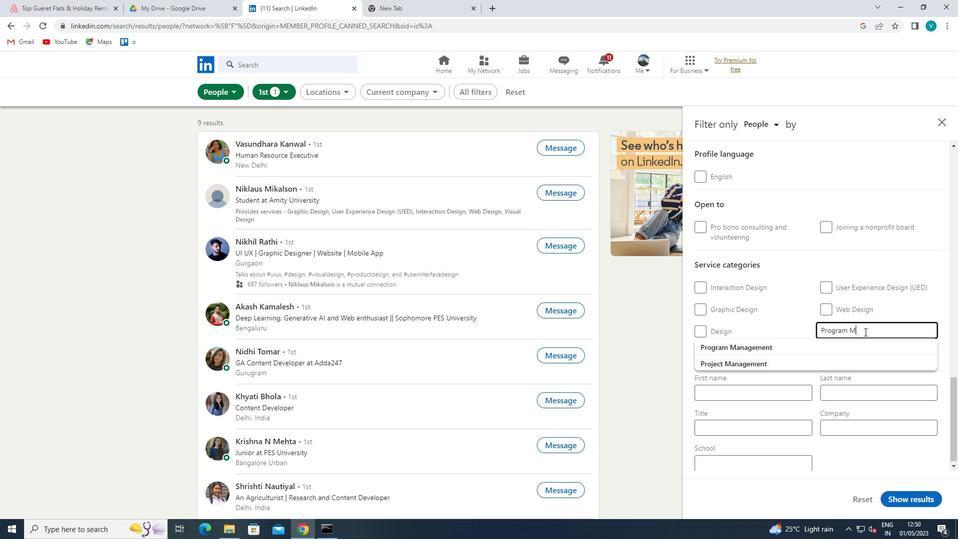 
Action: Mouse moved to (834, 339)
Screenshot: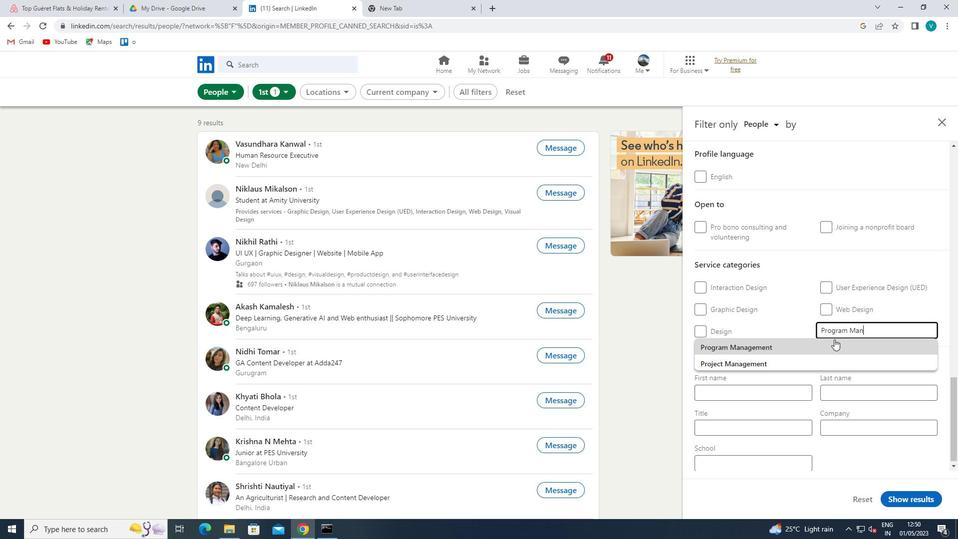 
Action: Mouse pressed left at (834, 339)
Screenshot: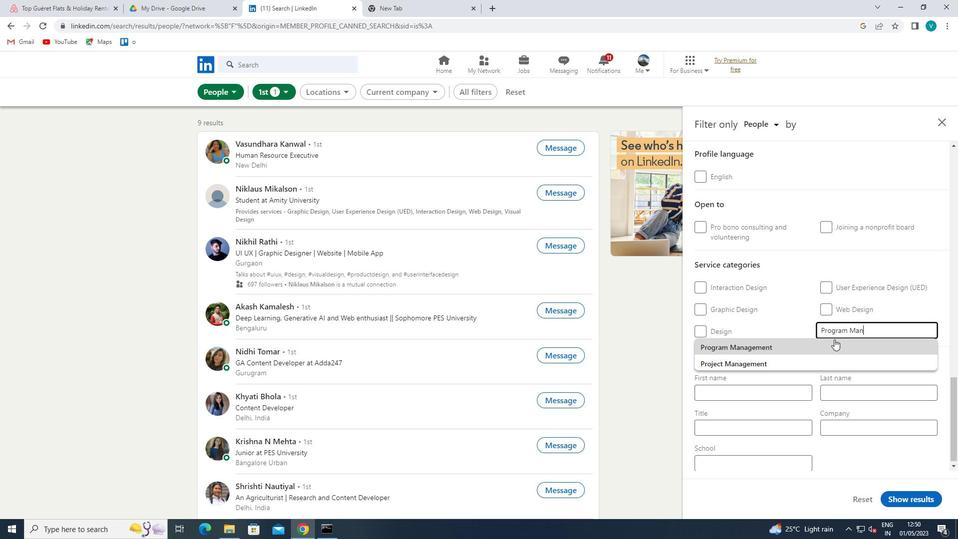 
Action: Mouse scrolled (834, 338) with delta (0, 0)
Screenshot: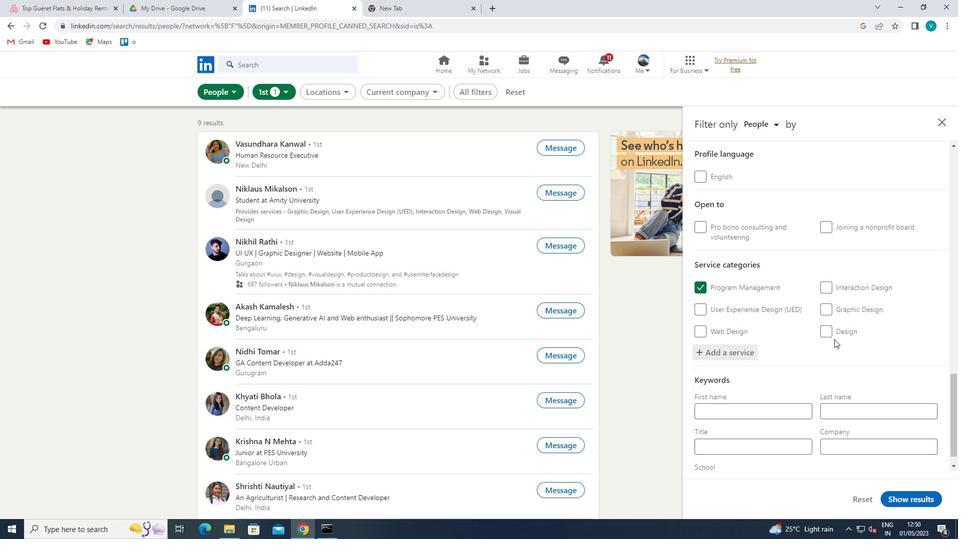 
Action: Mouse scrolled (834, 338) with delta (0, 0)
Screenshot: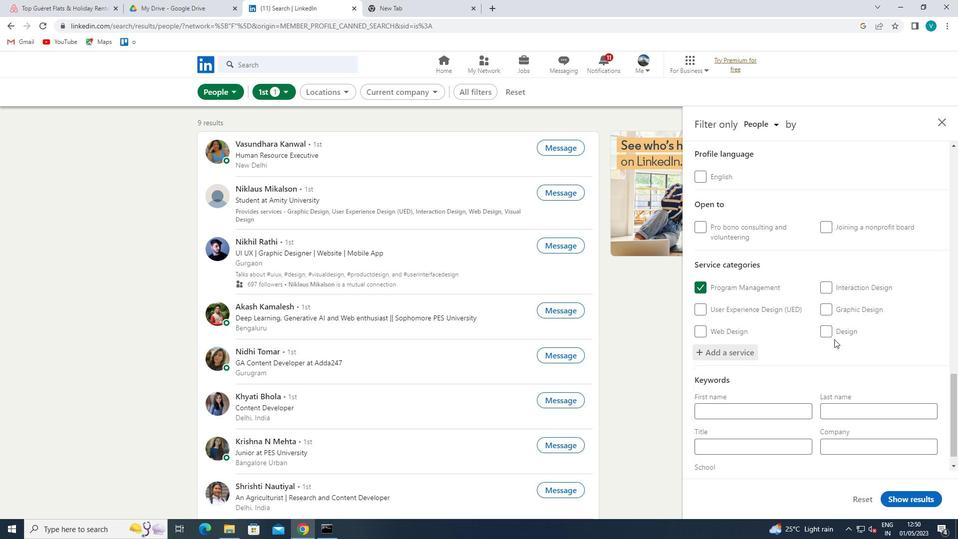 
Action: Mouse moved to (799, 416)
Screenshot: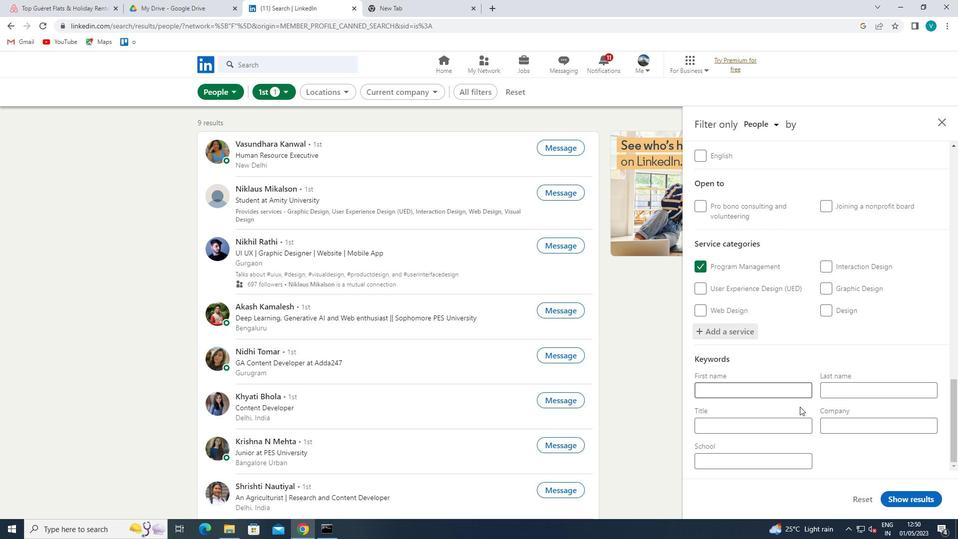 
Action: Mouse pressed left at (799, 416)
Screenshot: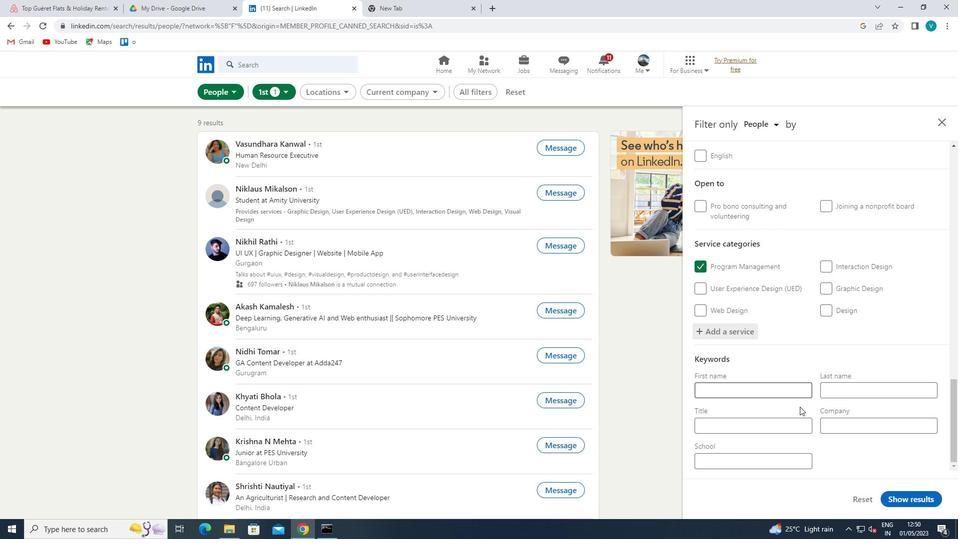 
Action: Mouse moved to (802, 416)
Screenshot: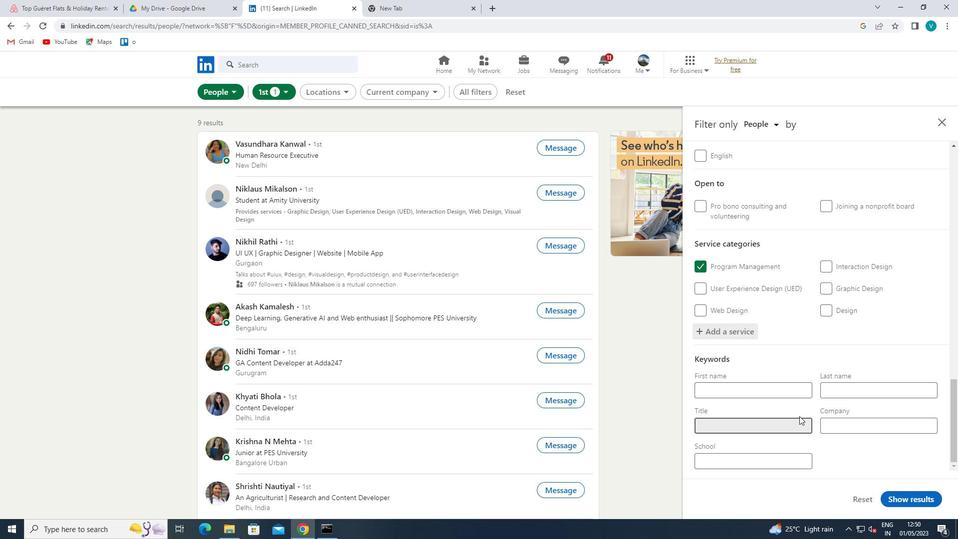 
Action: Key pressed <Key.shift>DEV<Key.shift>OPS<Key.space><Key.shift><Key.shift><Key.shift><Key.shift><Key.shift><Key.shift><Key.shift><Key.shift><Key.shift><Key.shift><Key.shift><Key.shift><Key.shift><Key.shift><Key.shift>ENGINEER<Key.space>
Screenshot: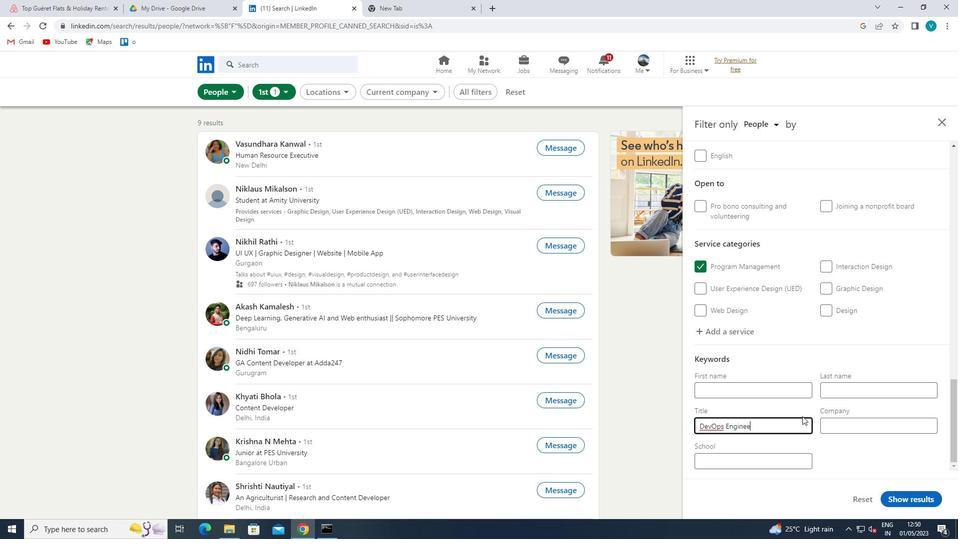 
Action: Mouse moved to (717, 423)
Screenshot: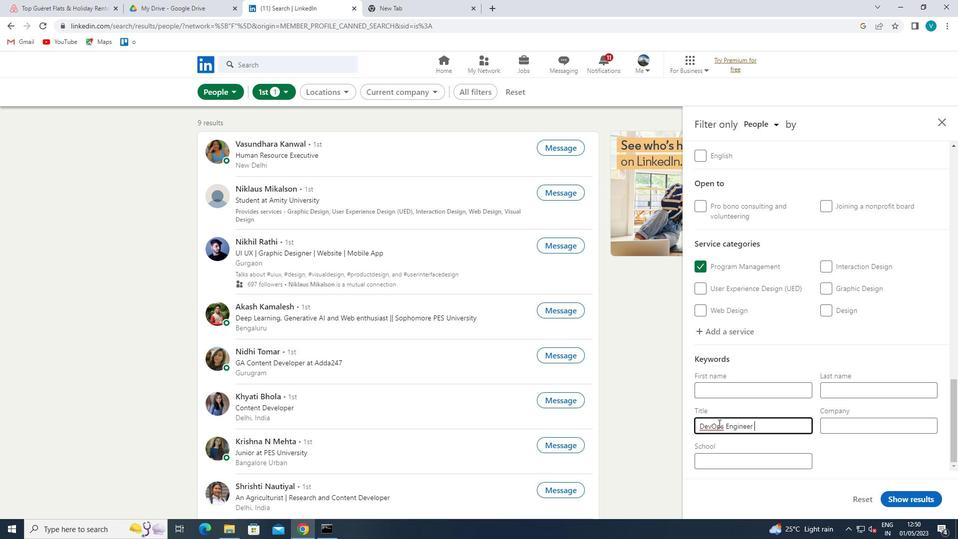 
Action: Mouse pressed left at (717, 423)
Screenshot: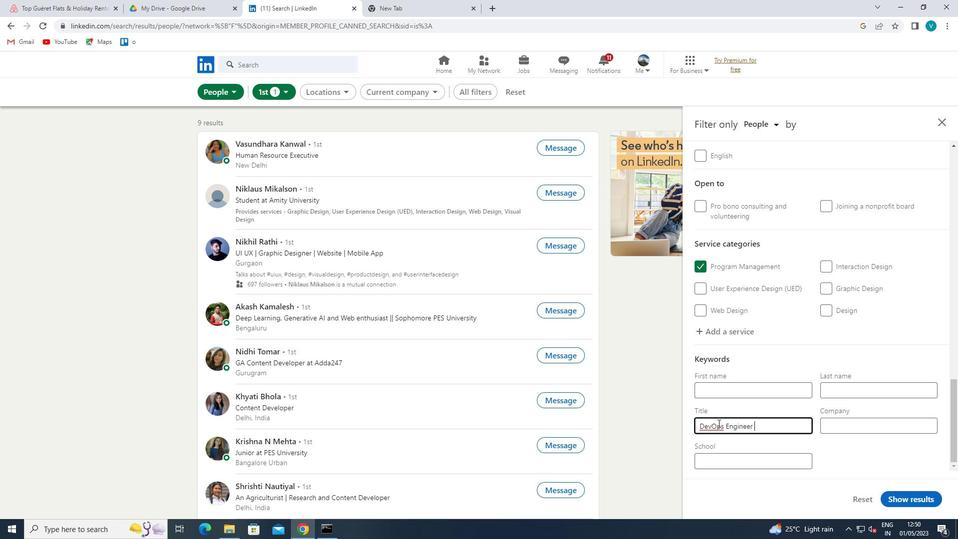 
Action: Mouse moved to (733, 432)
Screenshot: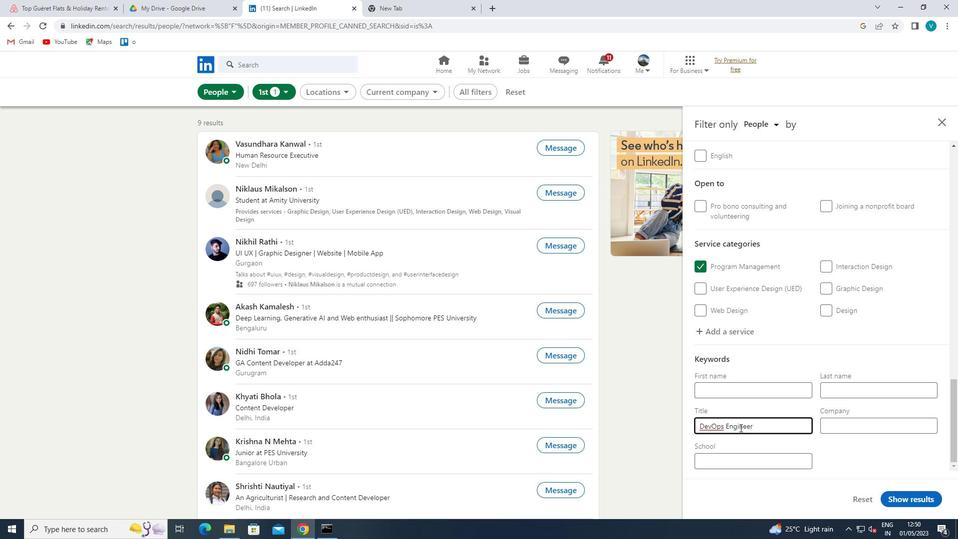
Action: Key pressed <Key.backspace>O
Screenshot: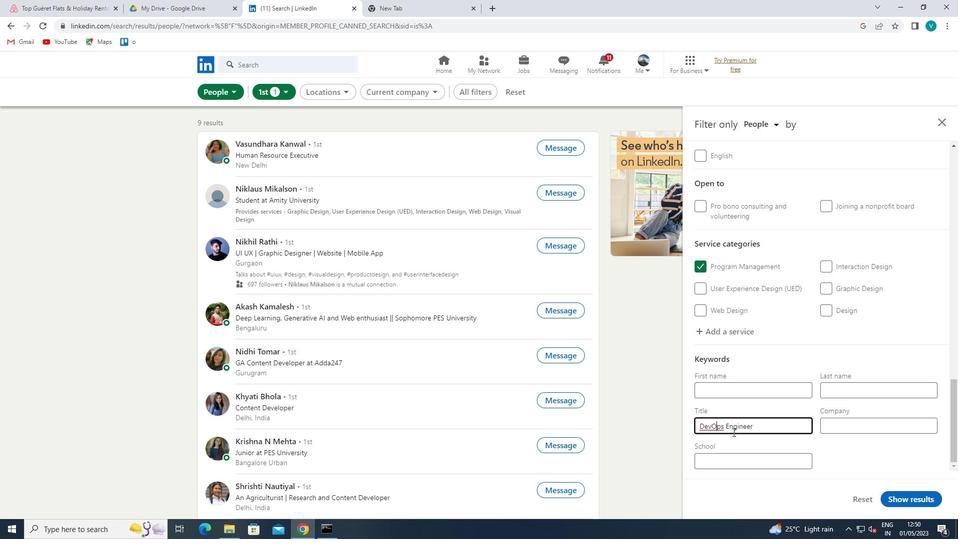 
Action: Mouse moved to (910, 501)
Screenshot: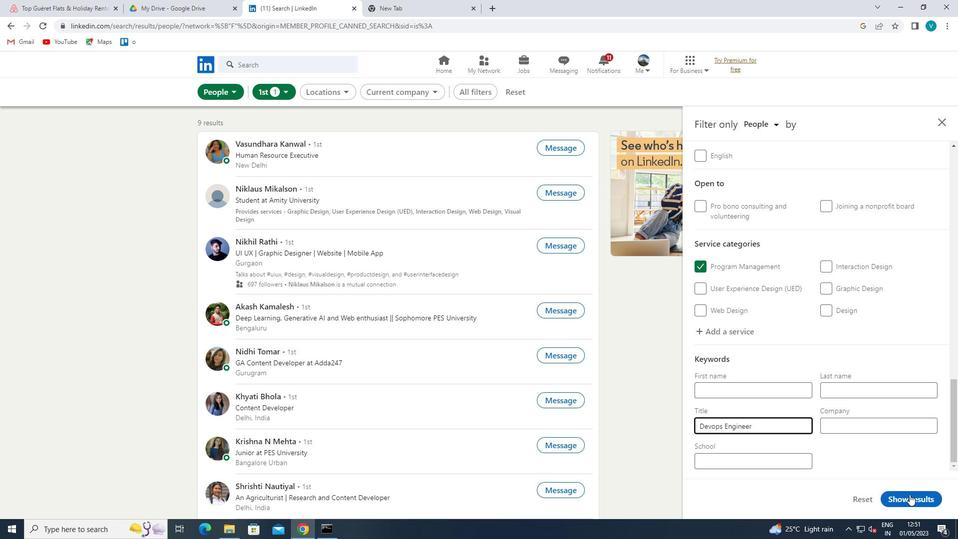 
Action: Mouse pressed left at (910, 501)
Screenshot: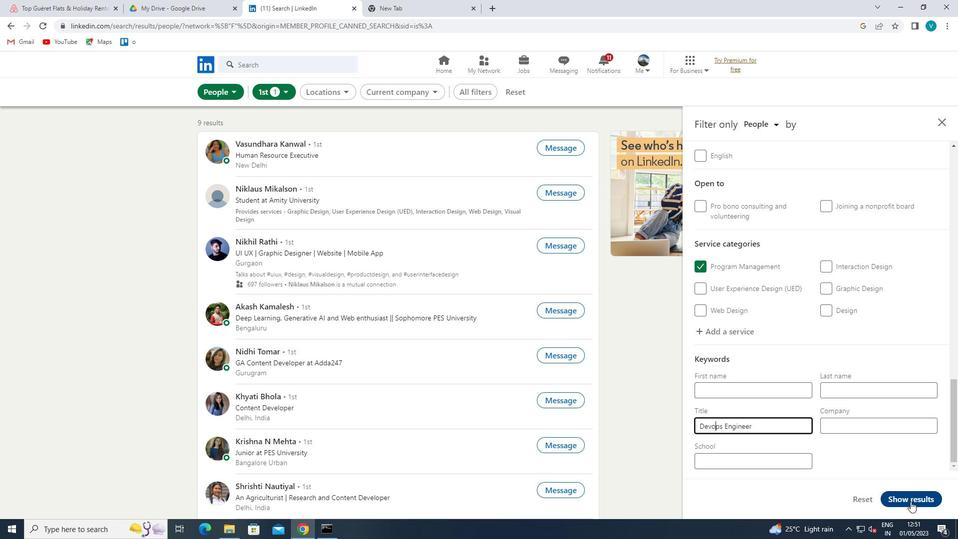 
